 Task: In the  document license.txt Download file as 'Plain Text' Share this file with 'softage.4@softage.net' Insert the command  Suggesting 
Action: Mouse moved to (29, 76)
Screenshot: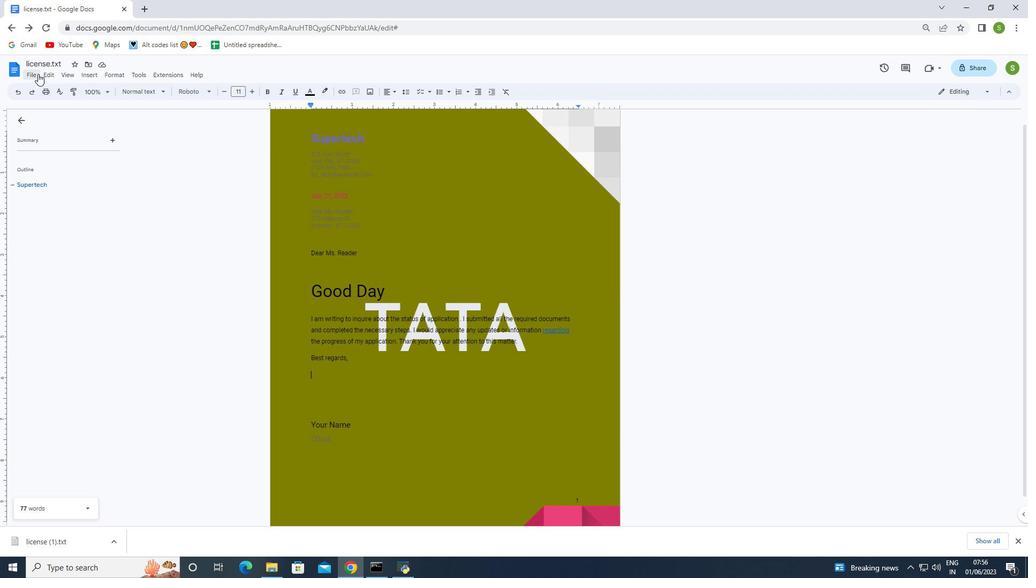 
Action: Mouse pressed left at (29, 76)
Screenshot: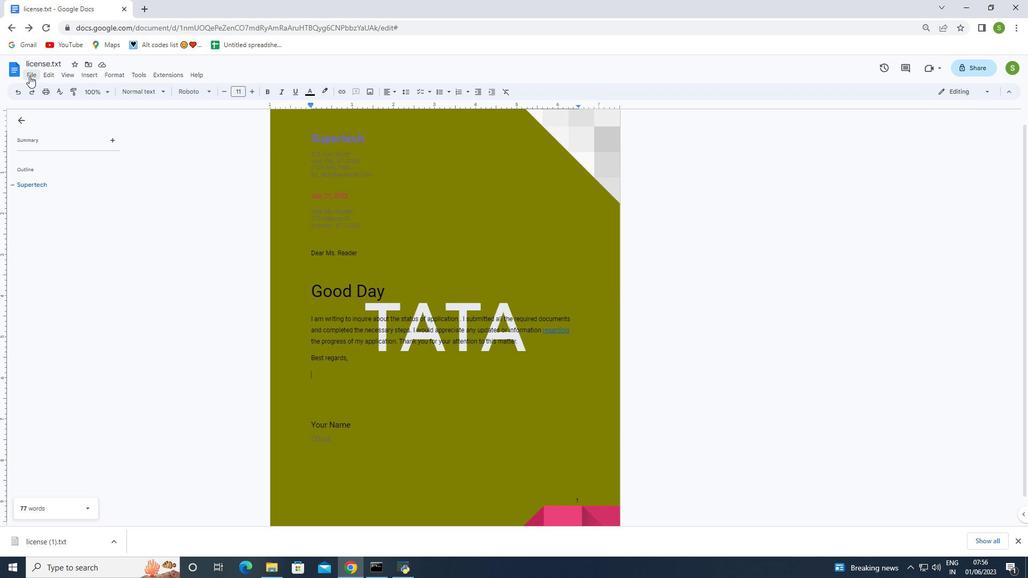 
Action: Mouse moved to (51, 168)
Screenshot: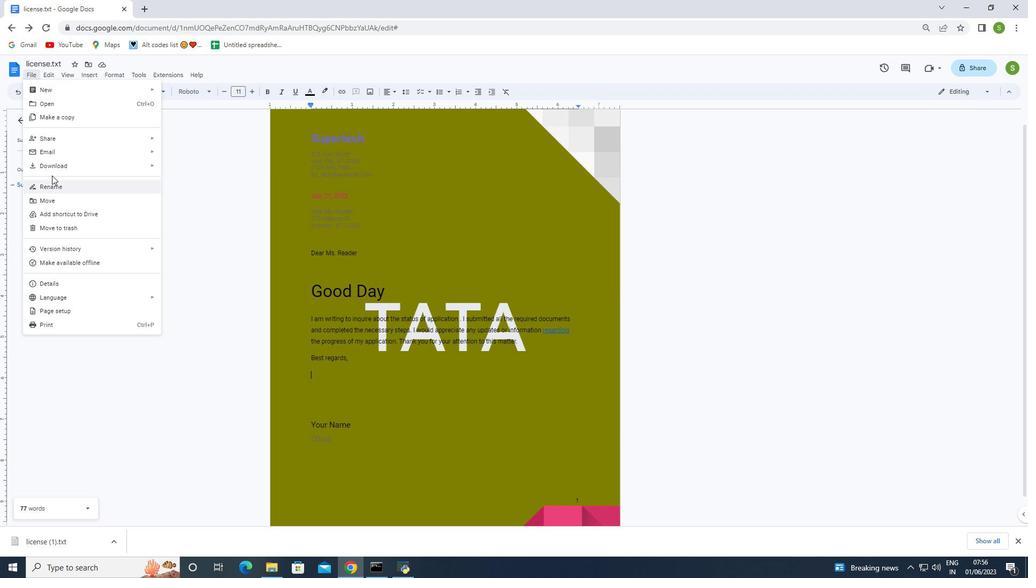 
Action: Mouse pressed left at (51, 168)
Screenshot: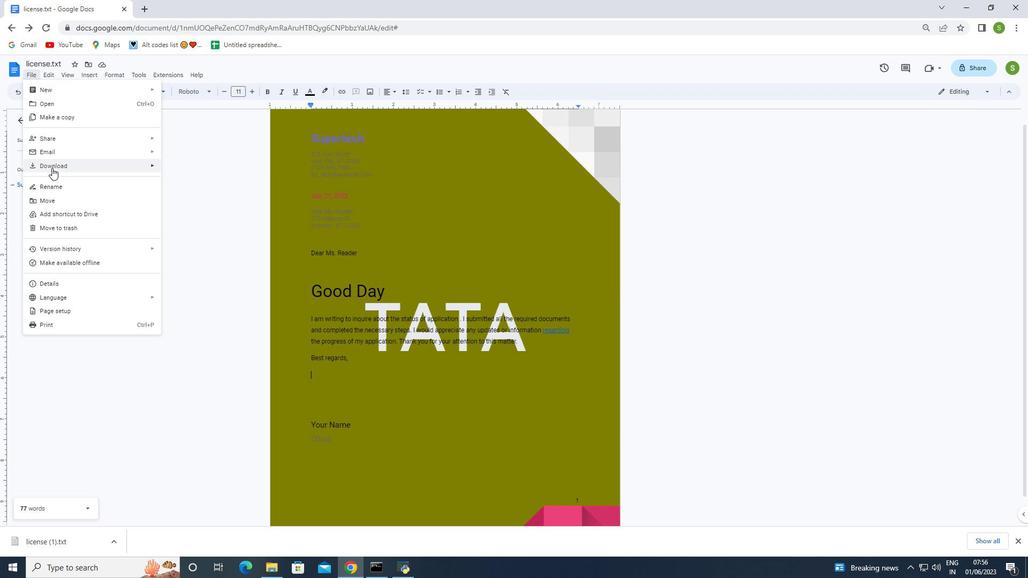 
Action: Mouse moved to (204, 224)
Screenshot: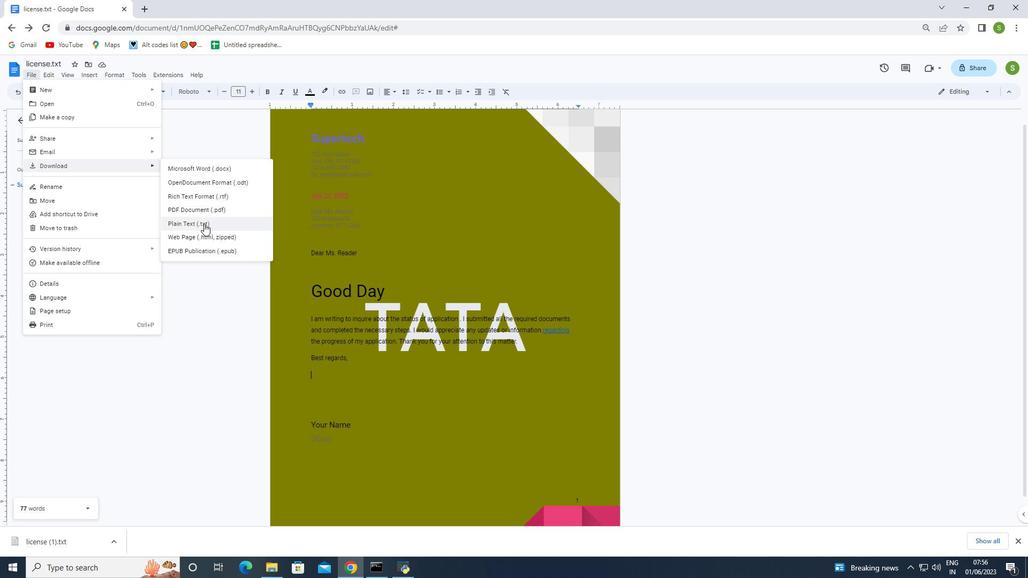
Action: Mouse pressed left at (204, 224)
Screenshot: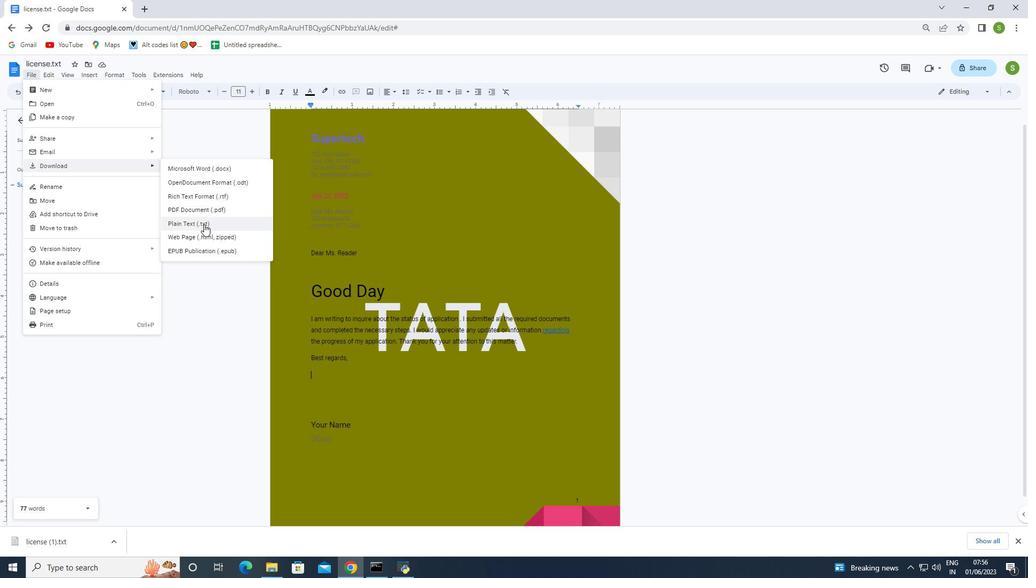 
Action: Mouse moved to (114, 537)
Screenshot: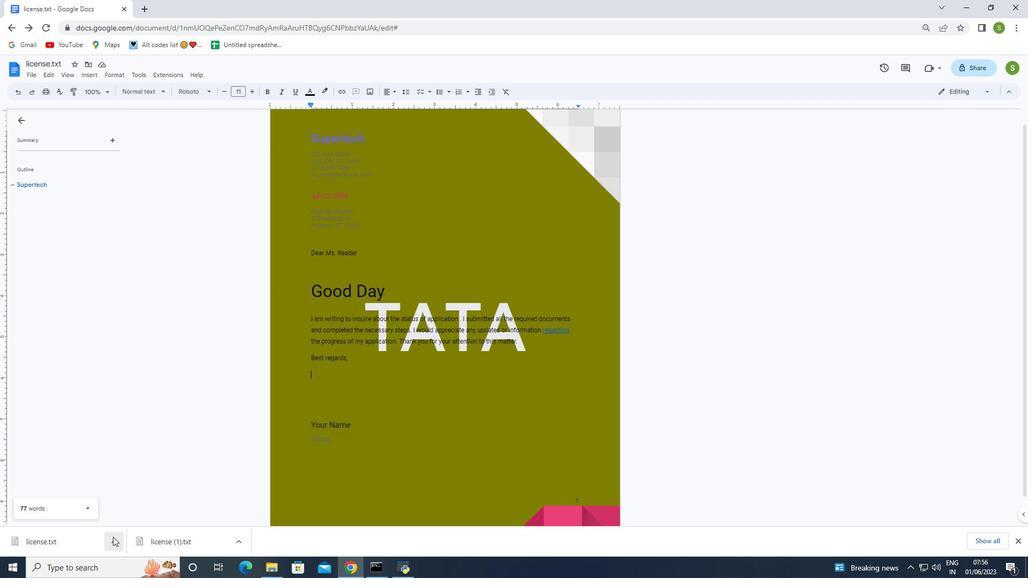 
Action: Mouse pressed left at (114, 537)
Screenshot: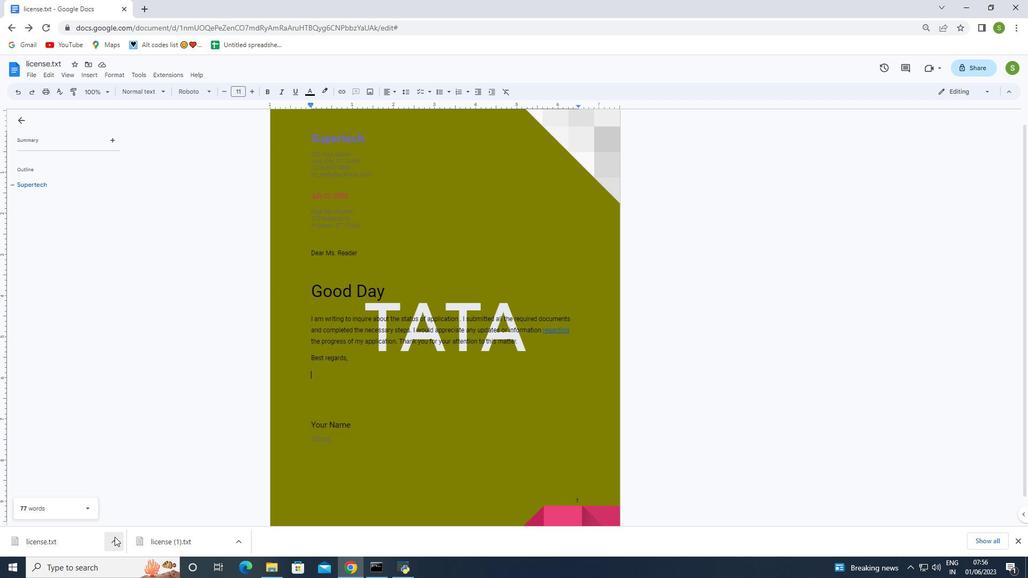 
Action: Mouse moved to (142, 509)
Screenshot: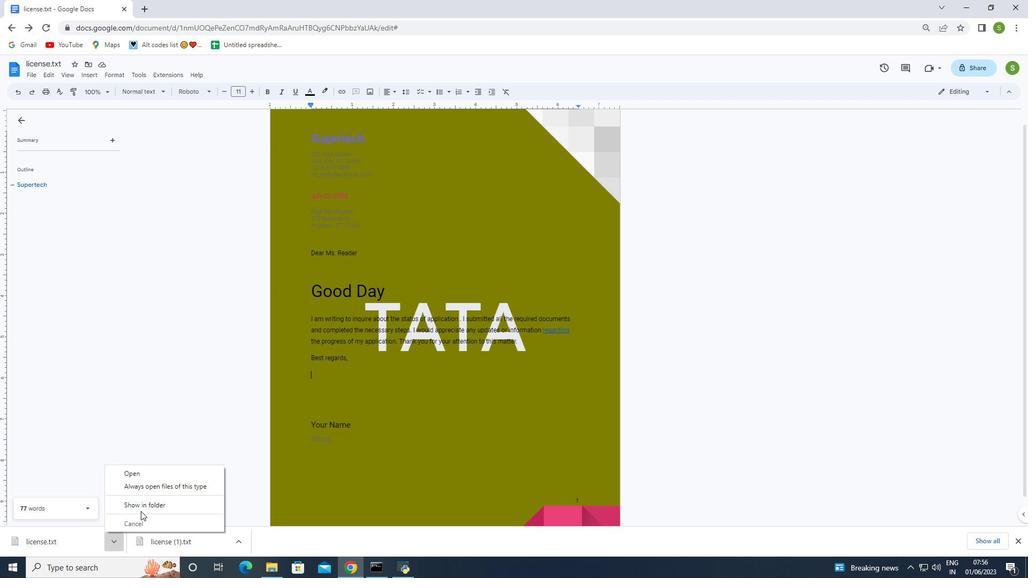 
Action: Mouse pressed left at (142, 509)
Screenshot: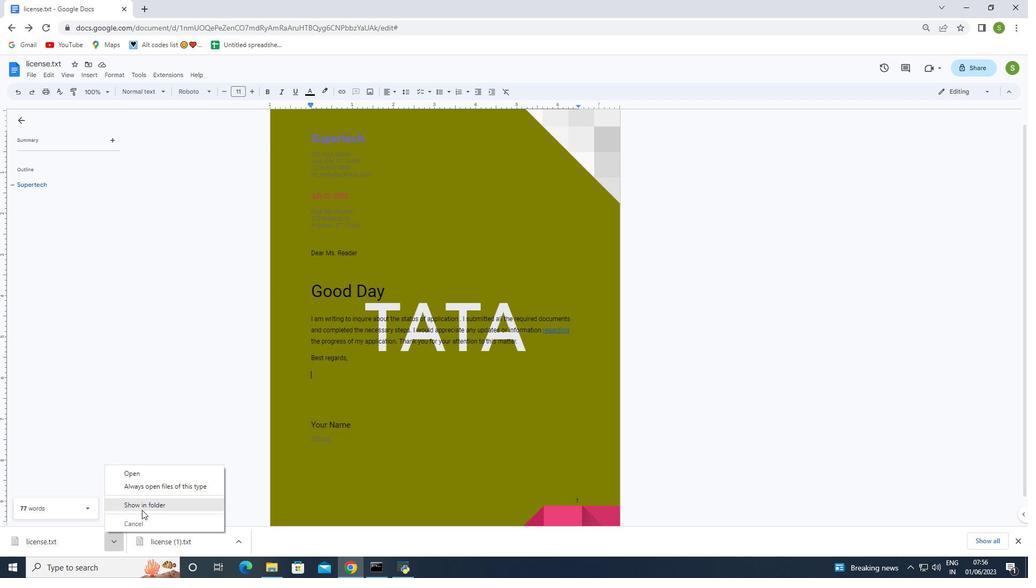 
Action: Mouse moved to (444, 301)
Screenshot: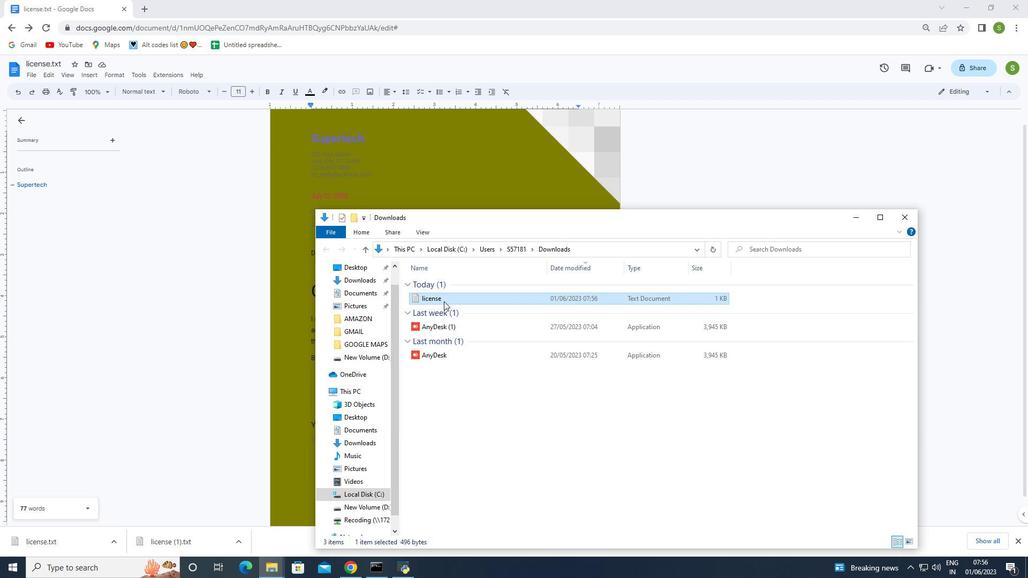 
Action: Mouse pressed right at (444, 301)
Screenshot: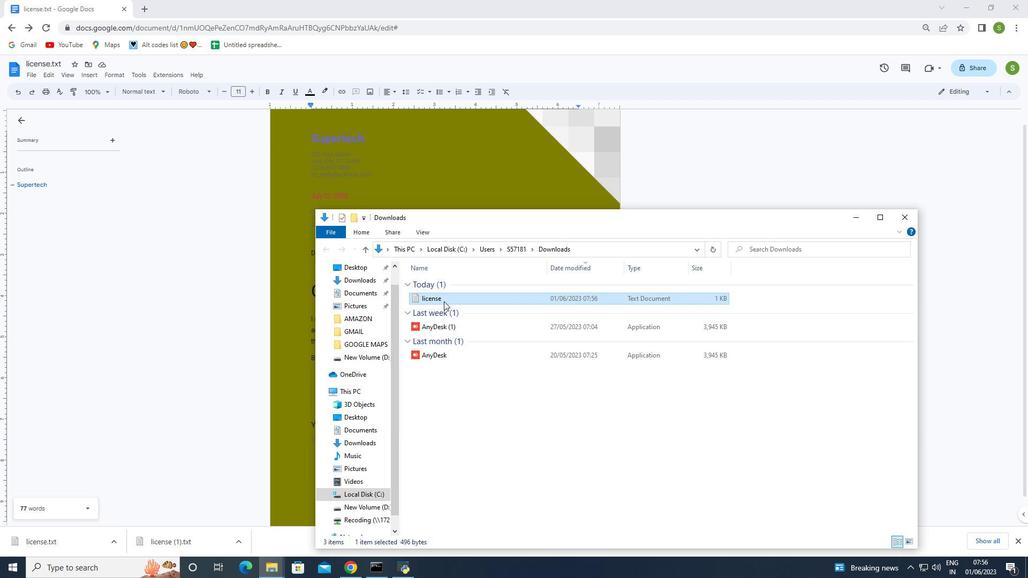 
Action: Mouse moved to (475, 368)
Screenshot: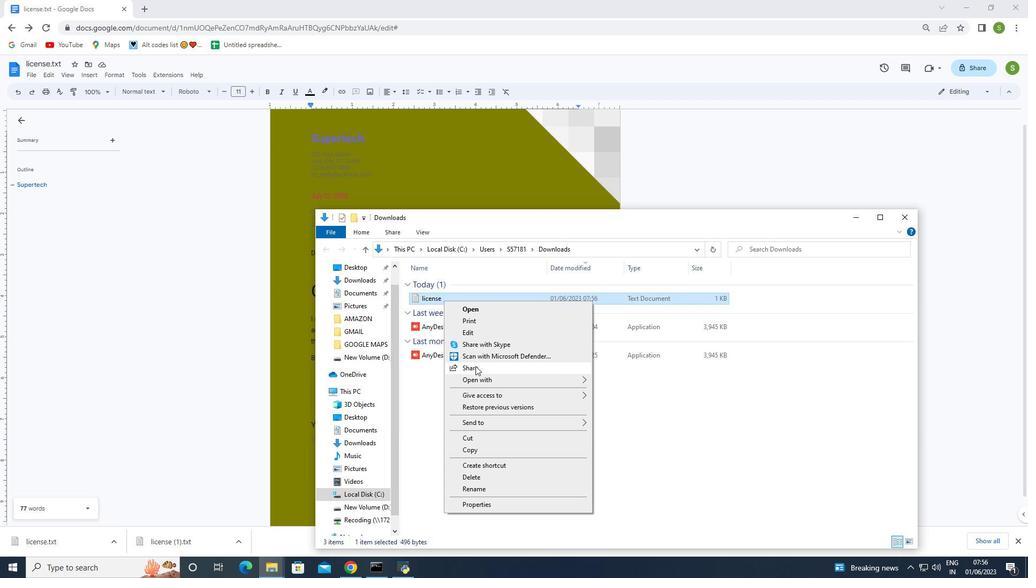 
Action: Mouse pressed left at (475, 368)
Screenshot: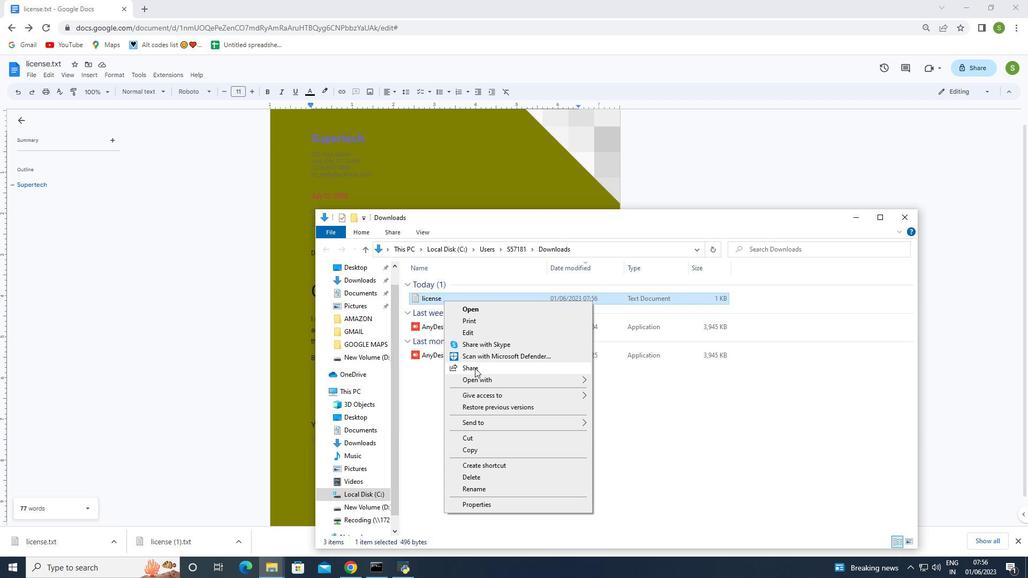 
Action: Mouse moved to (552, 374)
Screenshot: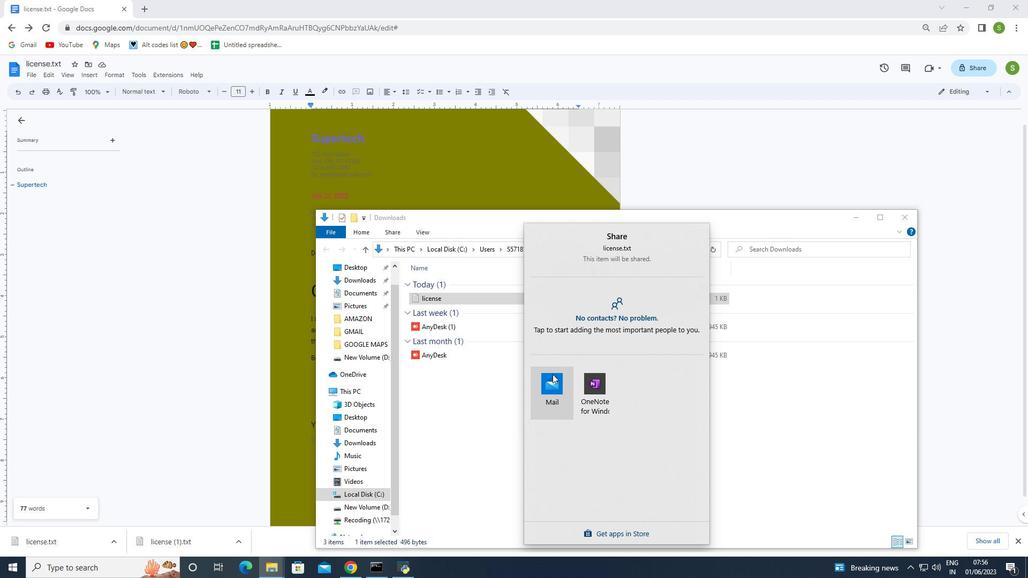 
Action: Mouse pressed left at (552, 374)
Screenshot: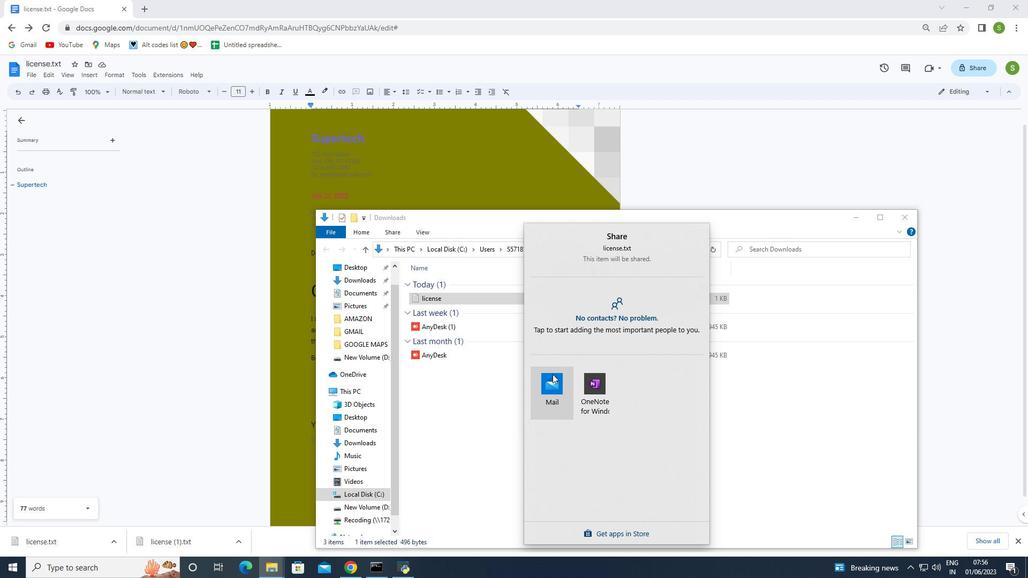 
Action: Mouse moved to (497, 246)
Screenshot: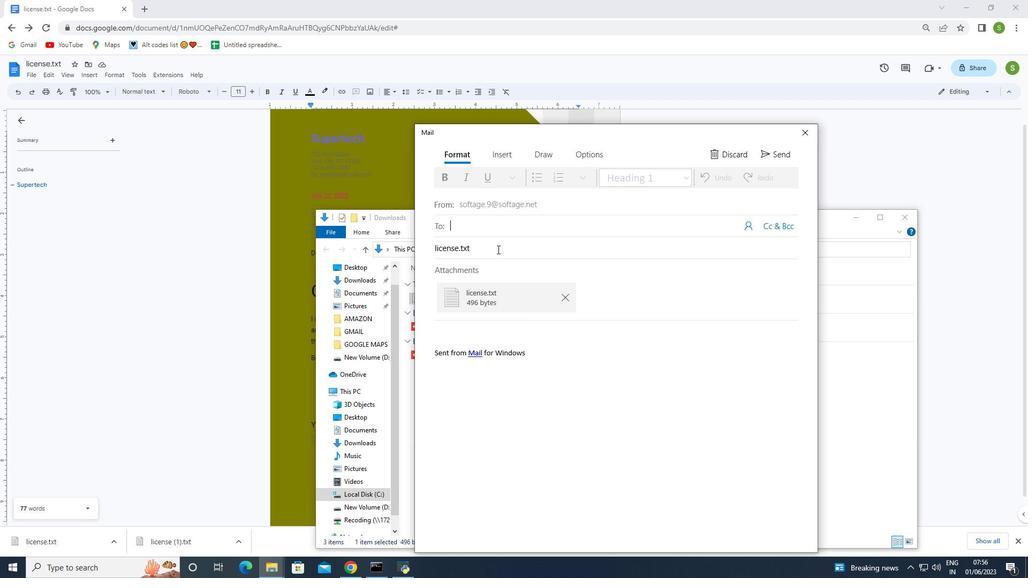 
Action: Key pressed sof
Screenshot: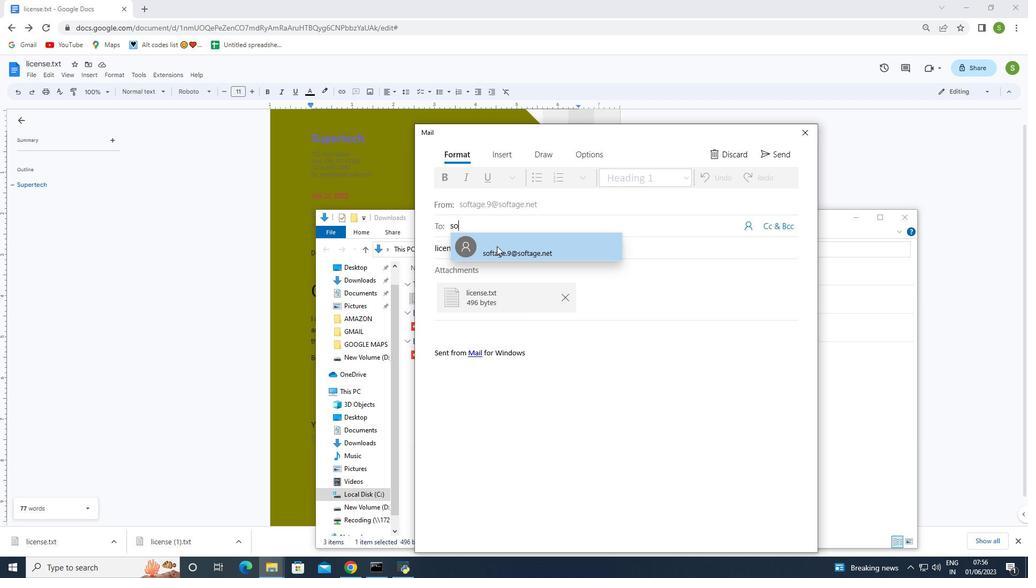 
Action: Mouse moved to (517, 250)
Screenshot: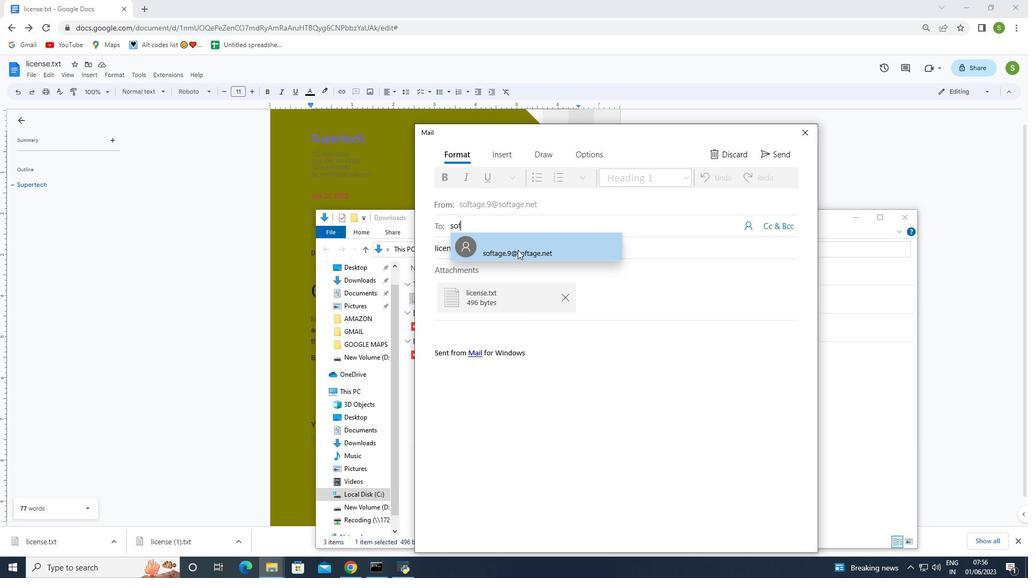 
Action: Mouse pressed left at (517, 250)
Screenshot: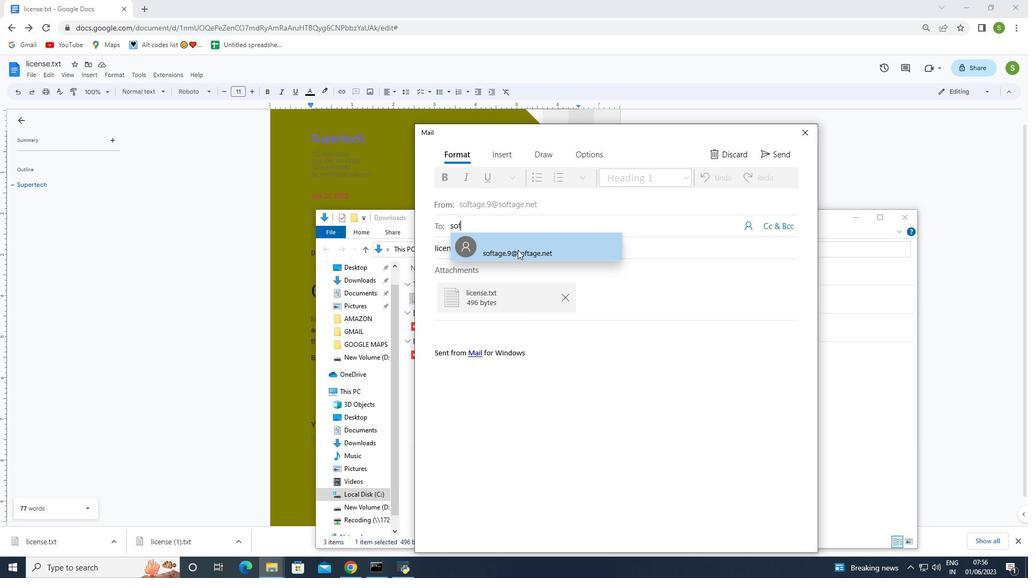 
Action: Mouse moved to (490, 225)
Screenshot: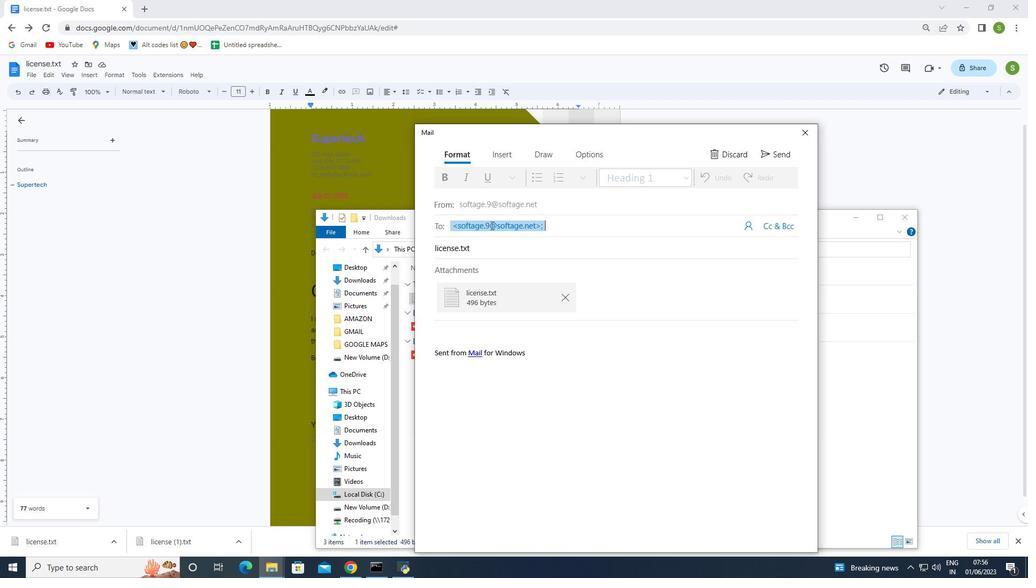 
Action: Mouse pressed left at (490, 225)
Screenshot: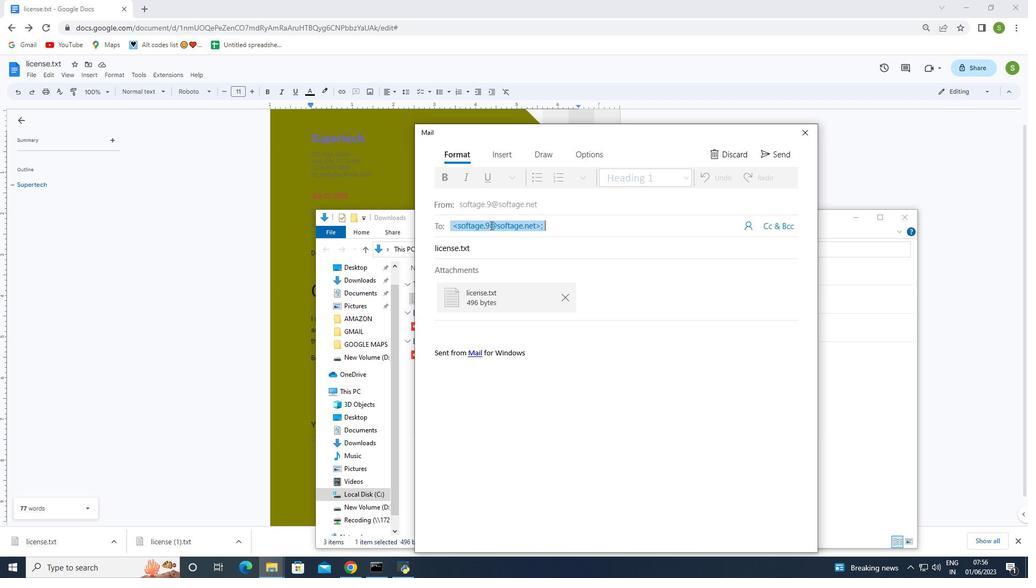 
Action: Mouse moved to (494, 229)
Screenshot: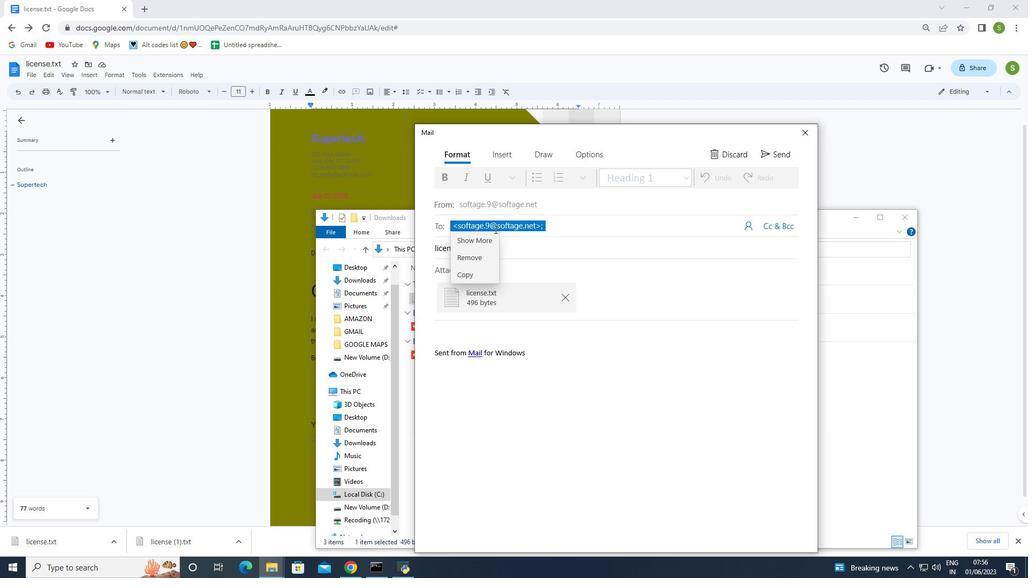 
Action: Key pressed <Key.backspace>
Screenshot: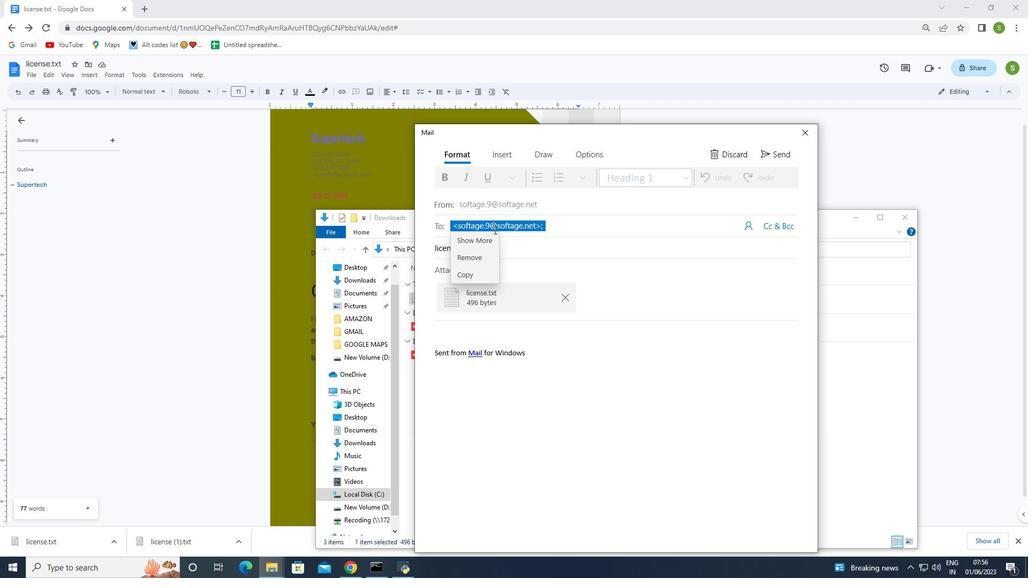 
Action: Mouse moved to (552, 226)
Screenshot: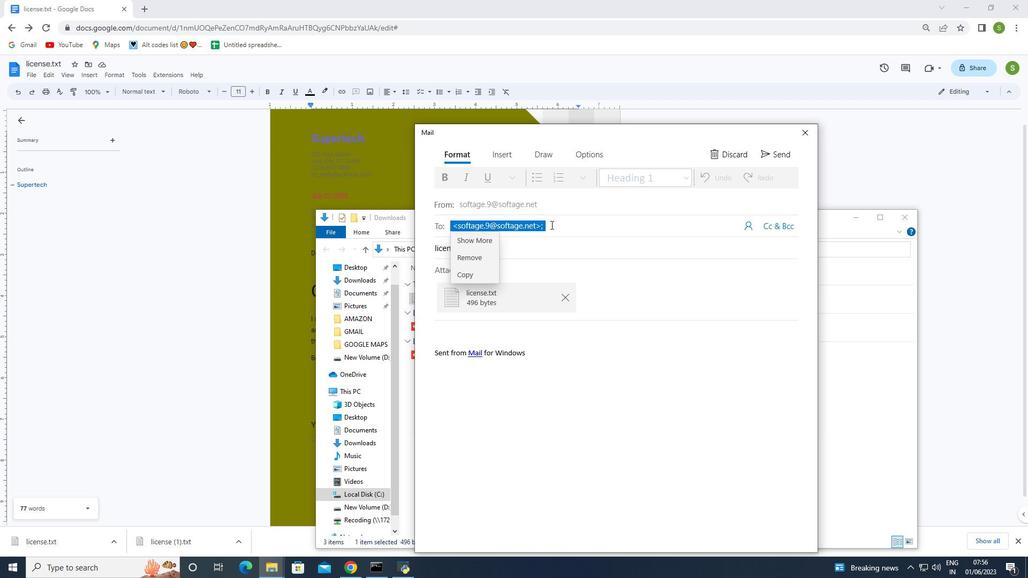 
Action: Mouse pressed left at (552, 226)
Screenshot: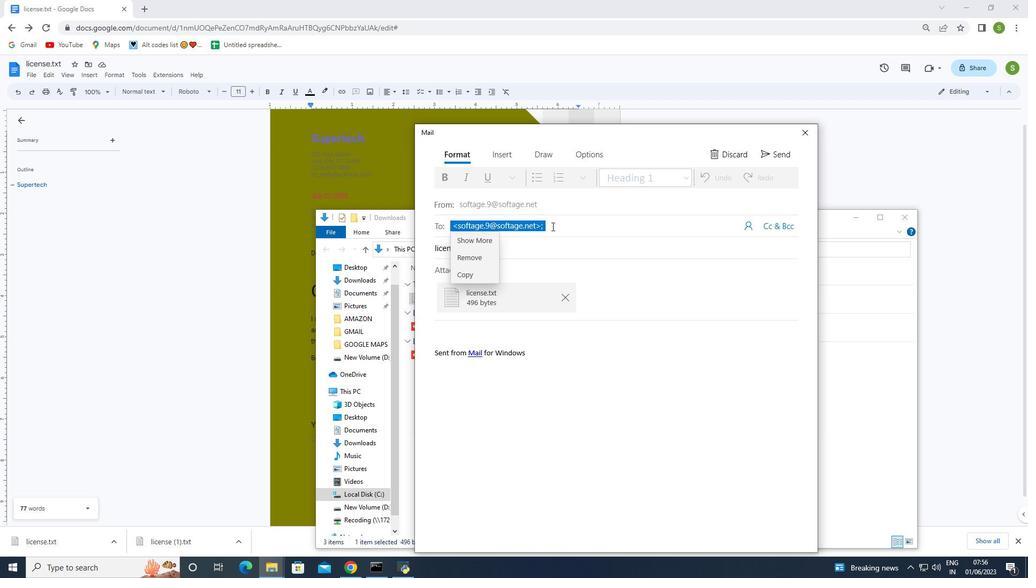 
Action: Mouse moved to (552, 226)
Screenshot: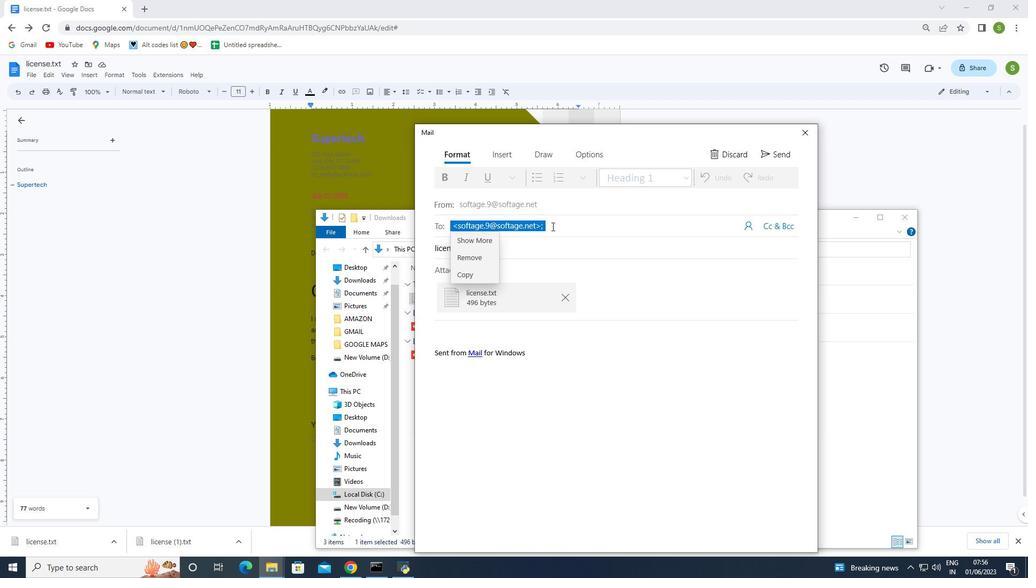 
Action: Key pressed <Key.backspace>
Screenshot: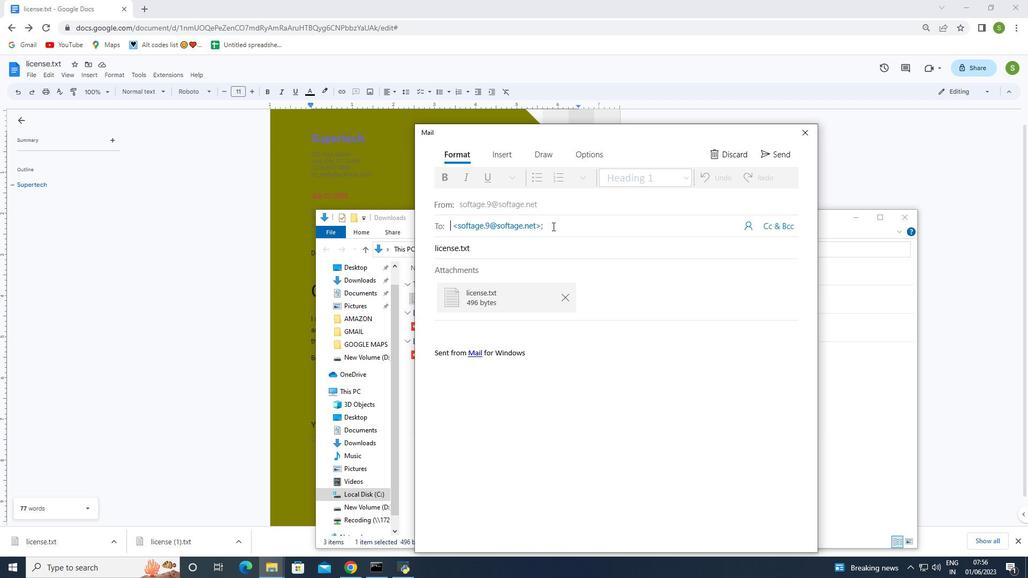
Action: Mouse moved to (545, 225)
Screenshot: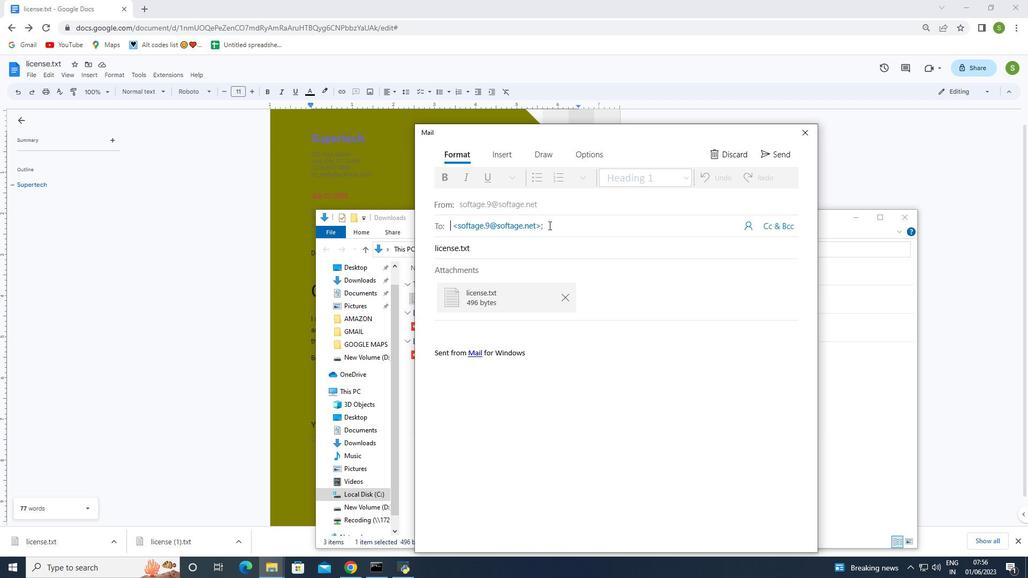 
Action: Key pressed <Key.backspace><Key.backspace>
Screenshot: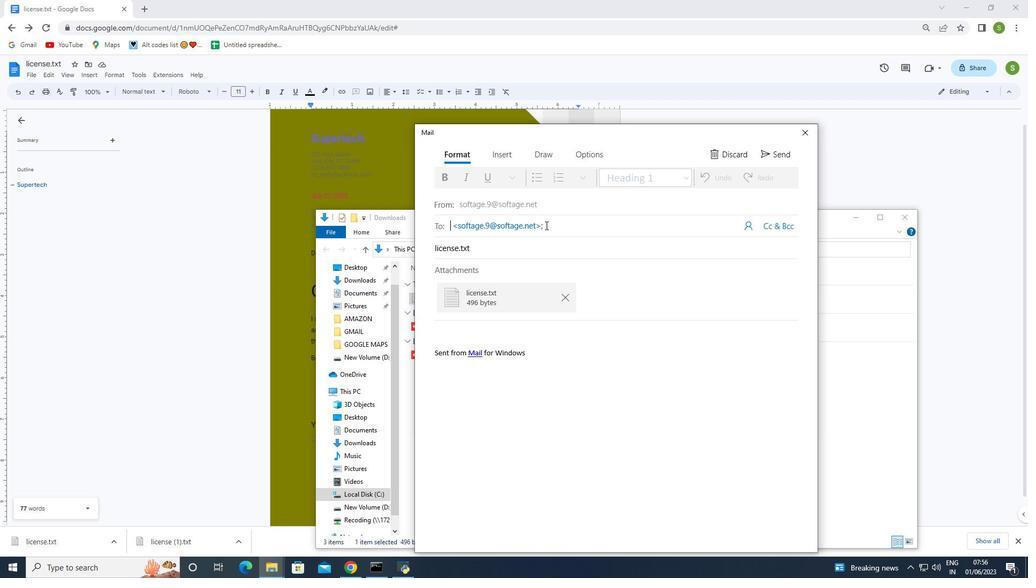 
Action: Mouse pressed left at (545, 225)
Screenshot: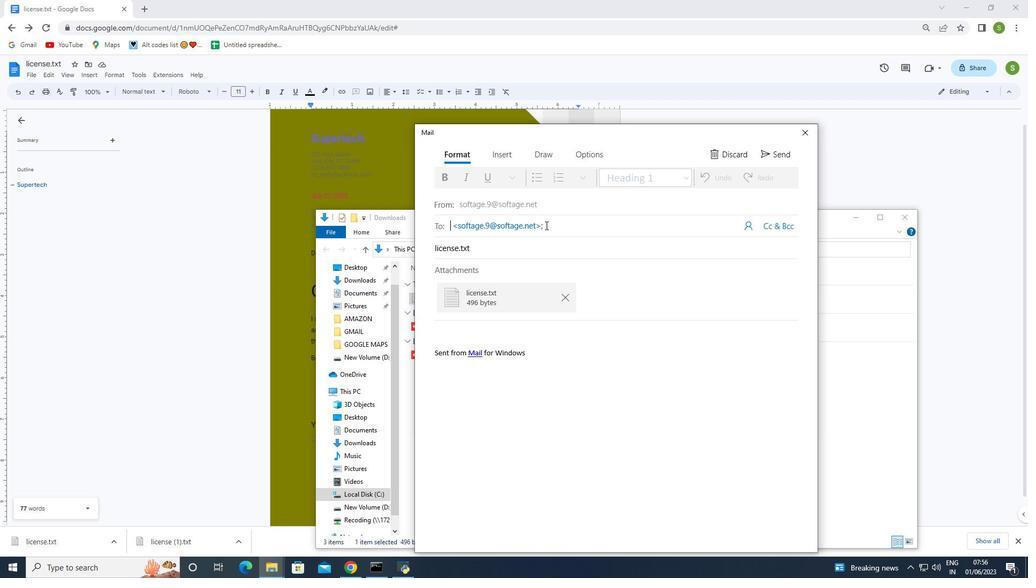 
Action: Mouse moved to (545, 225)
Screenshot: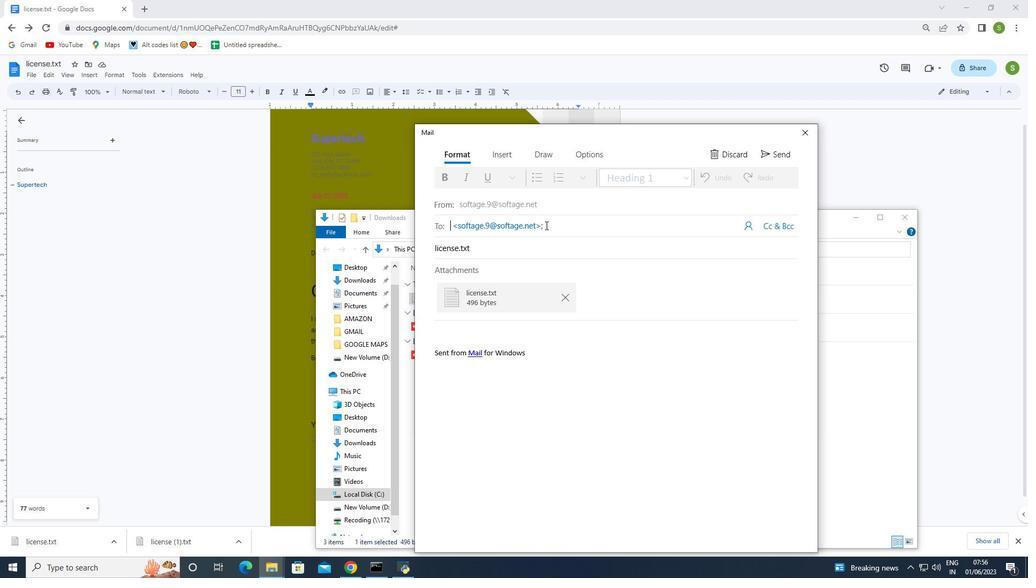 
Action: Key pressed <Key.backspace><Key.backspace><Key.backspace><Key.backspace><Key.backspace><Key.backspace><Key.backspace><Key.backspace>
Screenshot: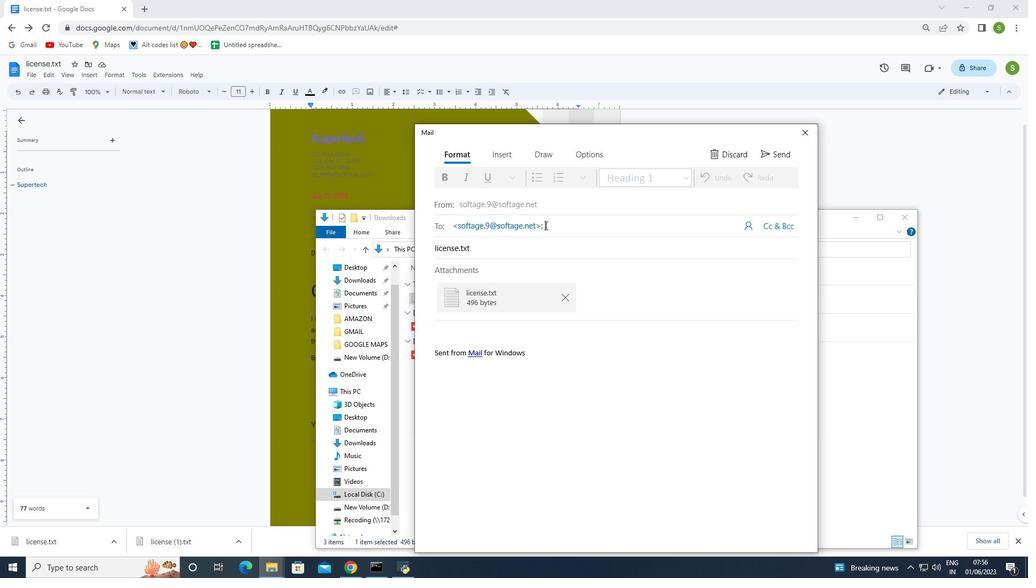 
Action: Mouse moved to (543, 225)
Screenshot: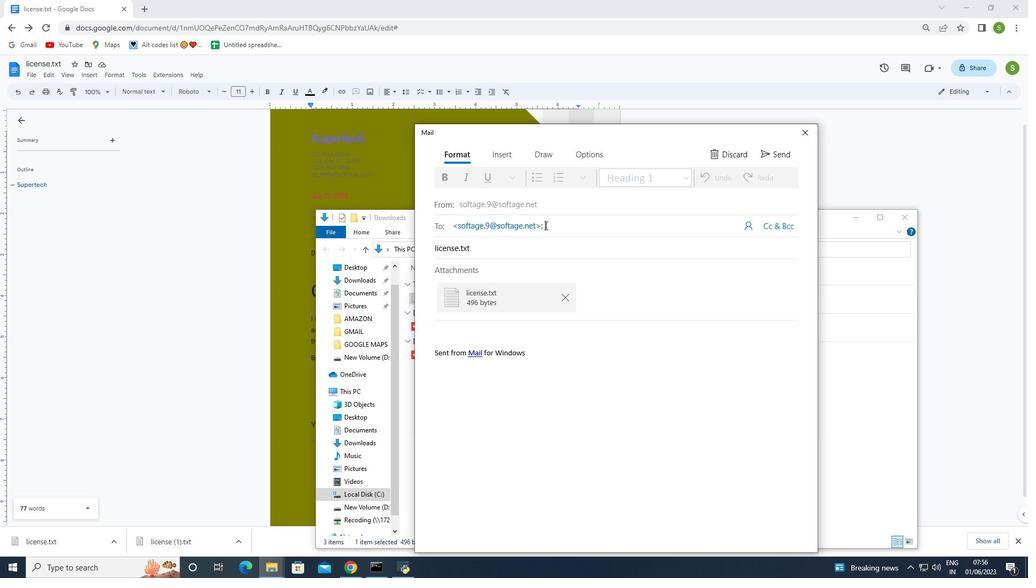 
Action: Key pressed <Key.backspace>
Screenshot: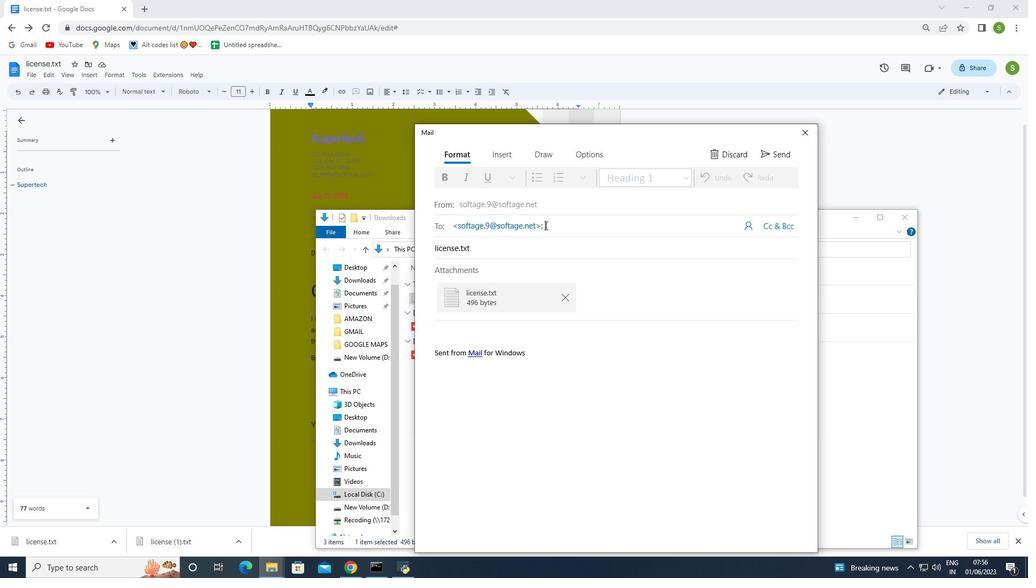 
Action: Mouse moved to (540, 225)
Screenshot: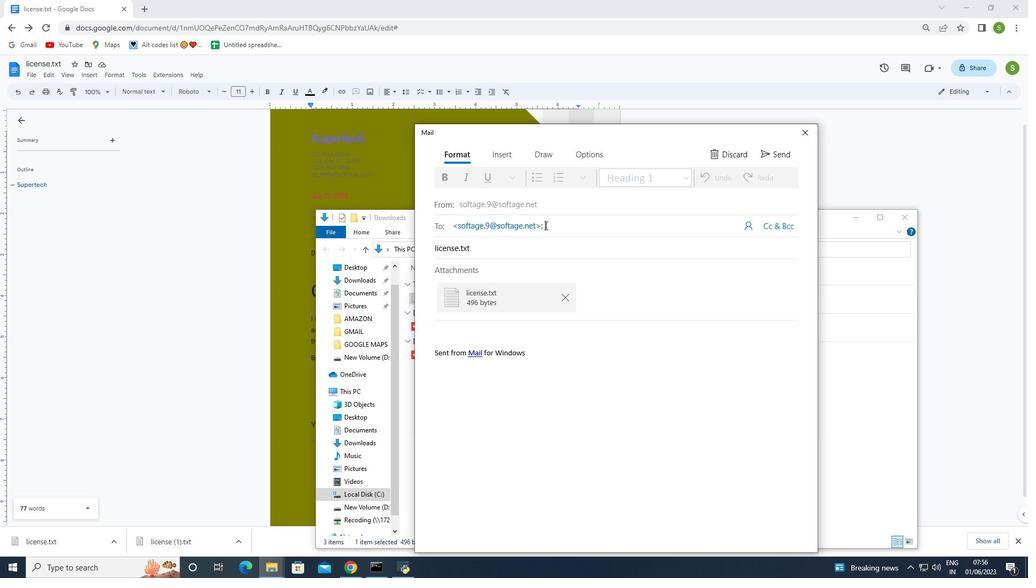 
Action: Key pressed <Key.backspace>
Screenshot: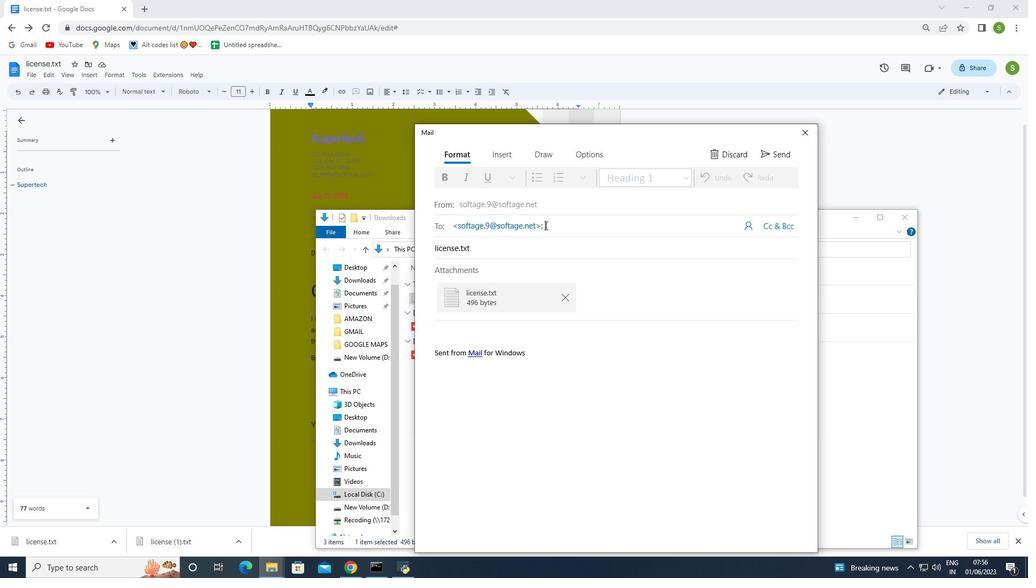 
Action: Mouse moved to (537, 225)
Screenshot: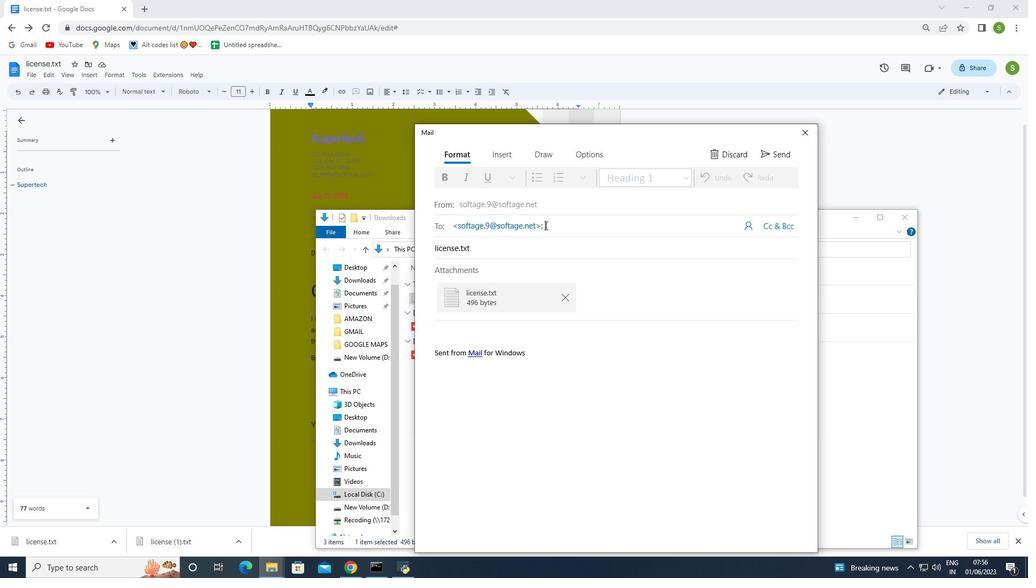 
Action: Key pressed <Key.backspace>
Screenshot: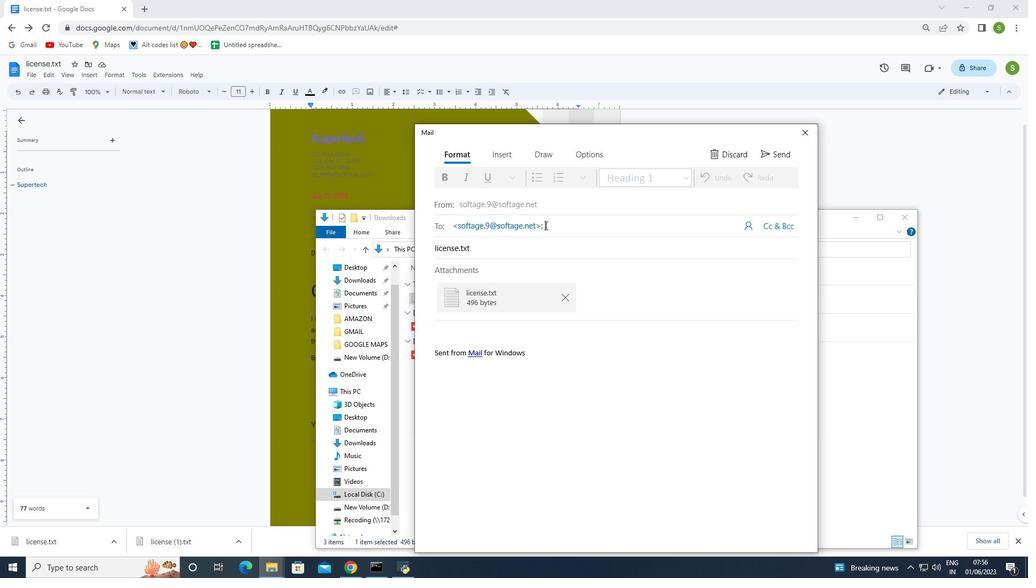 
Action: Mouse moved to (526, 224)
Screenshot: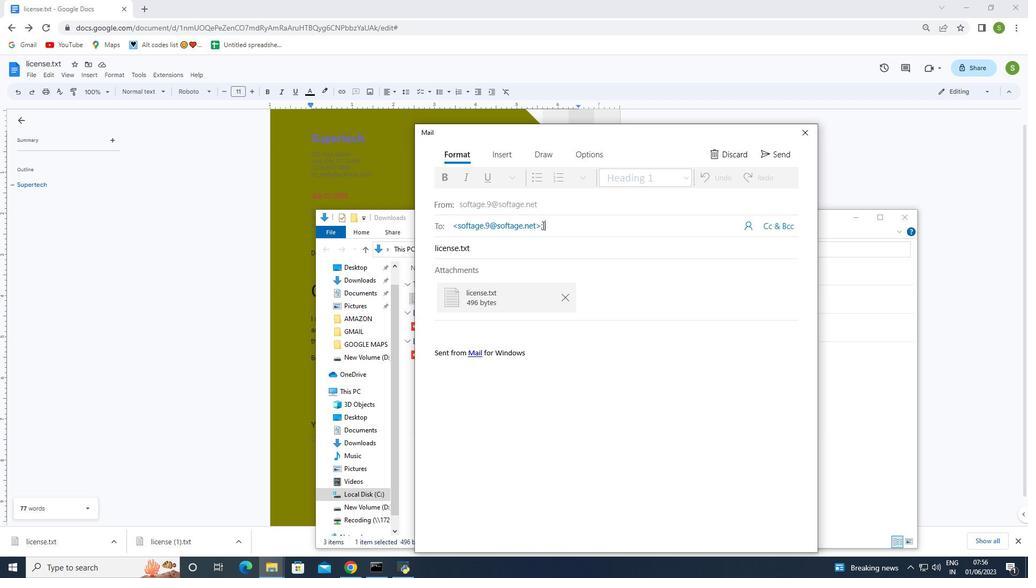 
Action: Key pressed <Key.backspace>
Screenshot: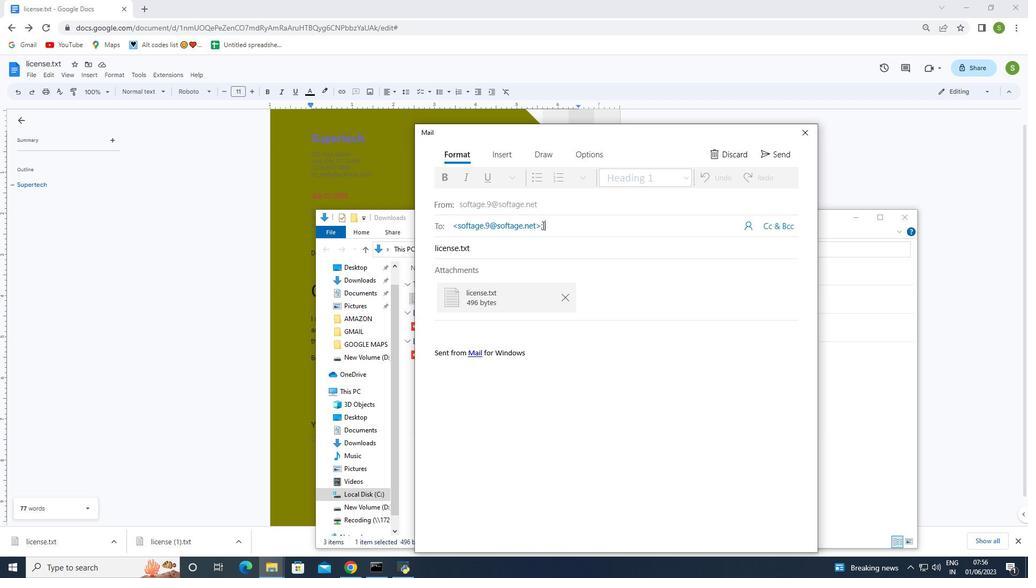 
Action: Mouse moved to (505, 221)
Screenshot: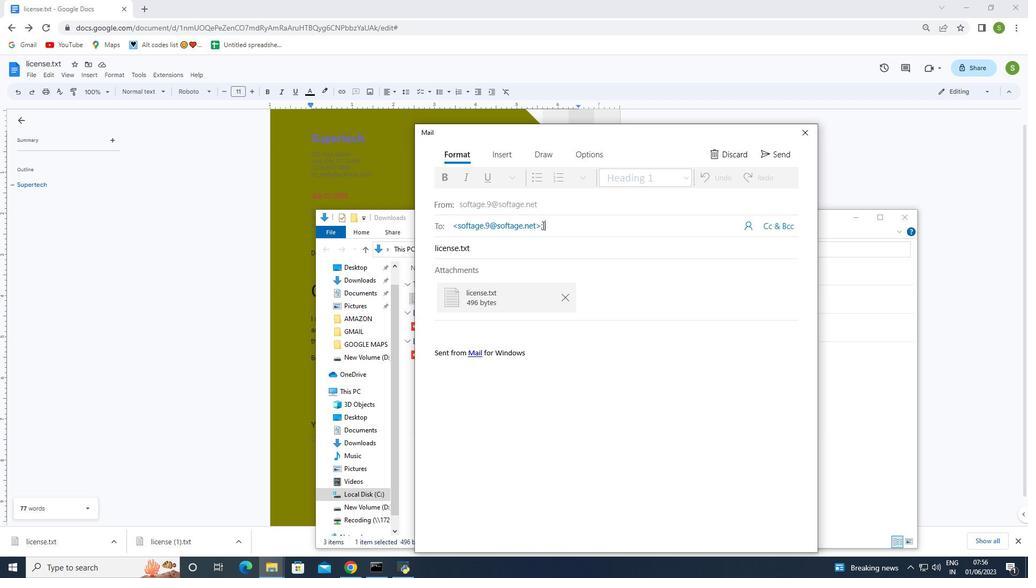 
Action: Key pressed <Key.backspace>
Screenshot: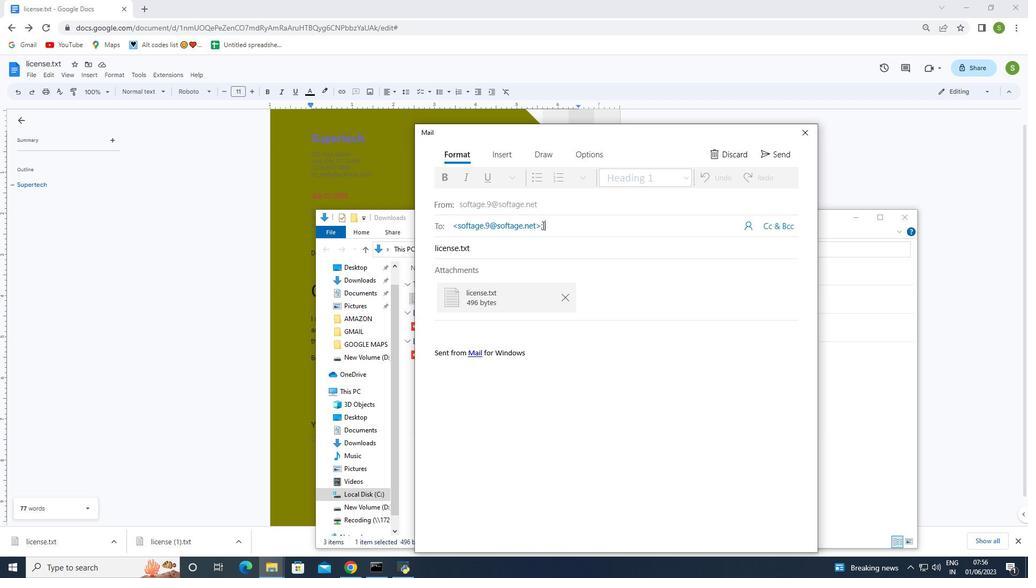 
Action: Mouse moved to (491, 220)
Screenshot: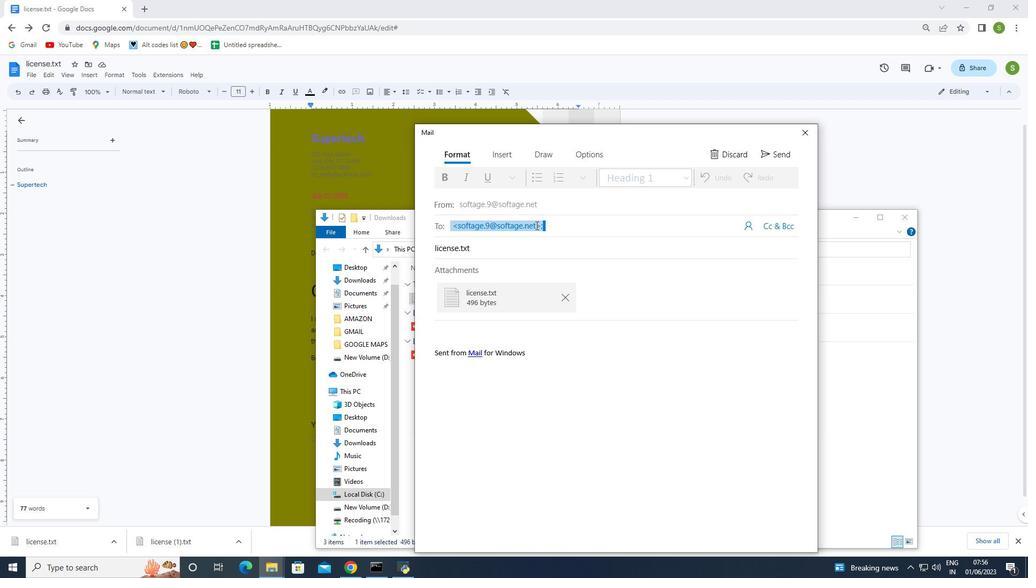 
Action: Key pressed <Key.backspace>
Screenshot: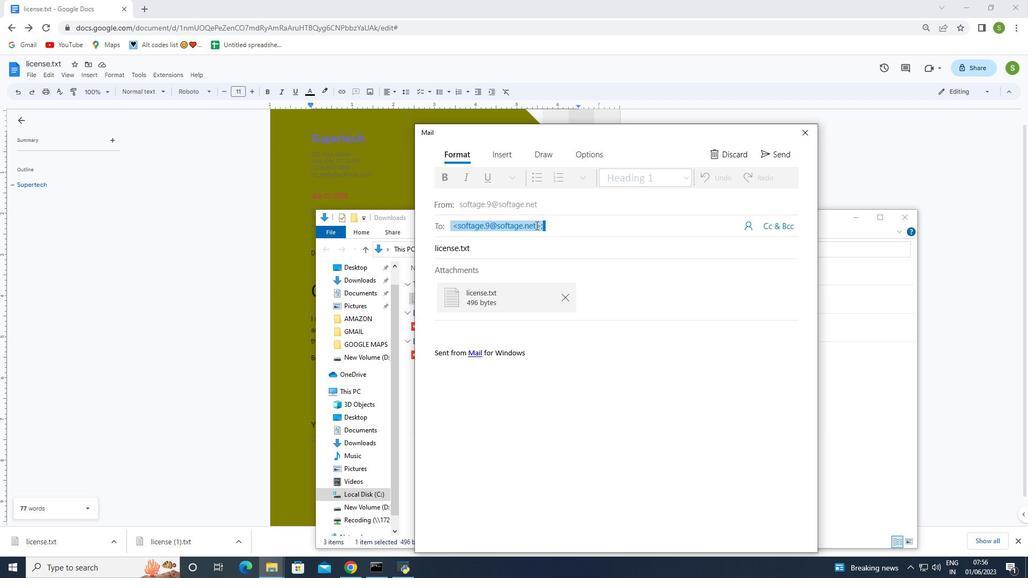 
Action: Mouse moved to (485, 220)
Screenshot: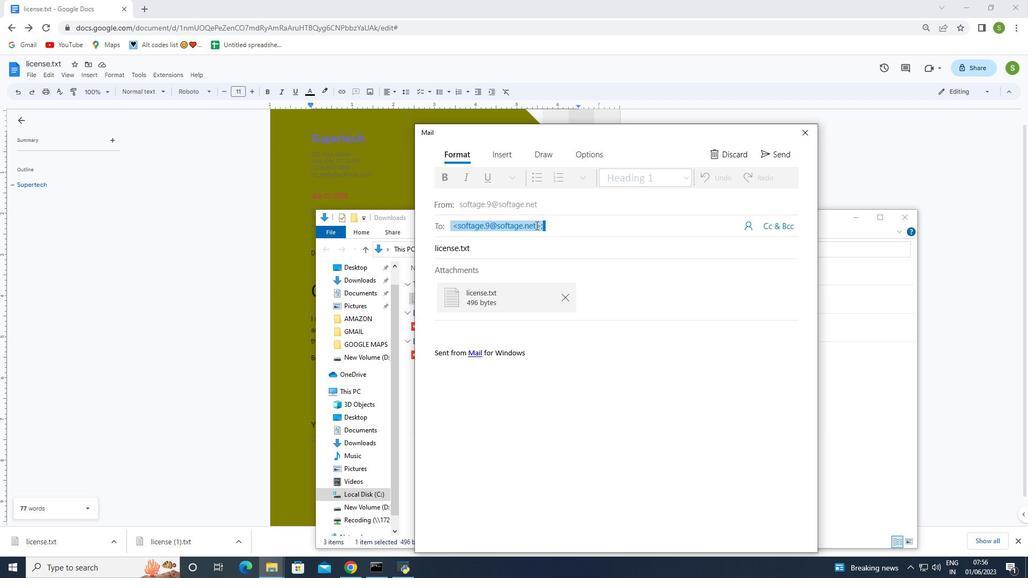 
Action: Key pressed <Key.backspace>
Screenshot: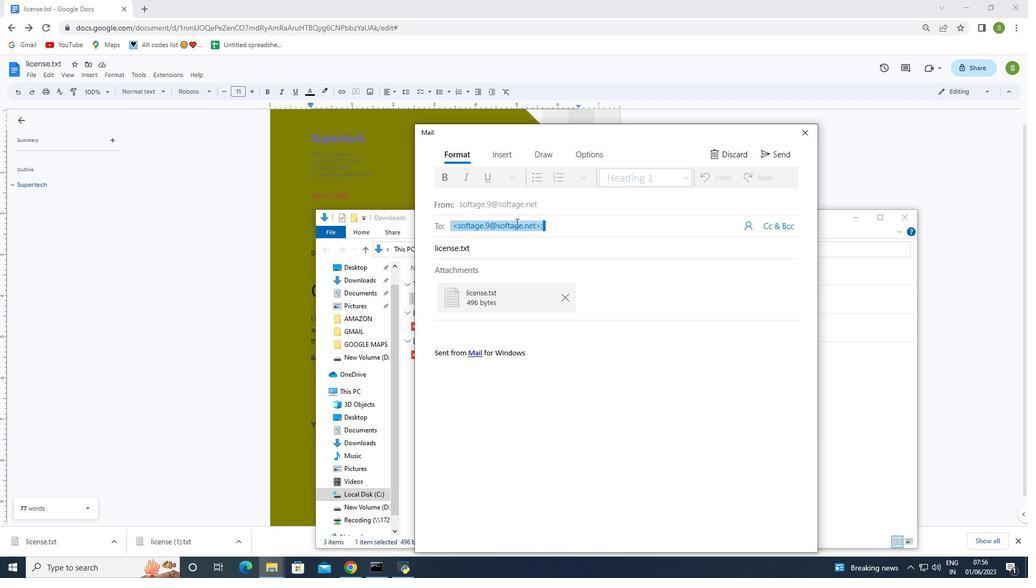 
Action: Mouse moved to (485, 220)
Screenshot: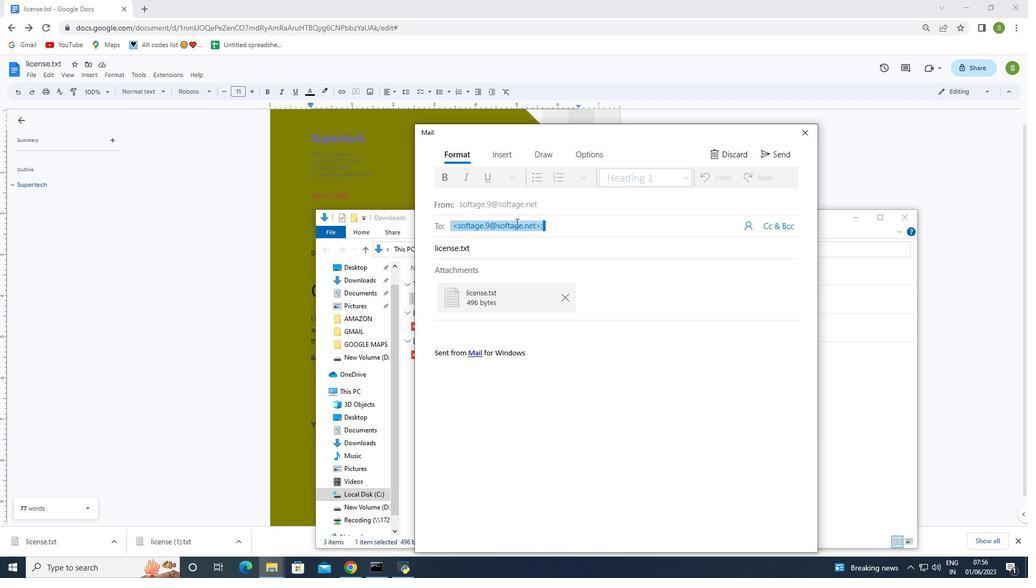 
Action: Key pressed <Key.backspace><Key.backspace><Key.backspace><Key.backspace><Key.backspace><Key.backspace><Key.backspace><Key.backspace><Key.backspace><Key.backspace><Key.backspace><Key.backspace>
Screenshot: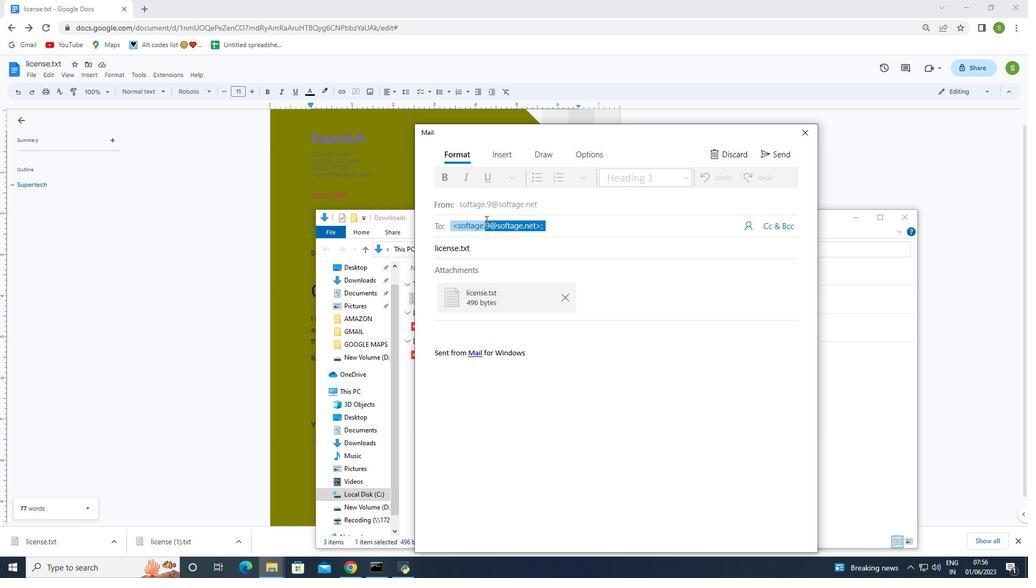 
Action: Mouse moved to (456, 219)
Screenshot: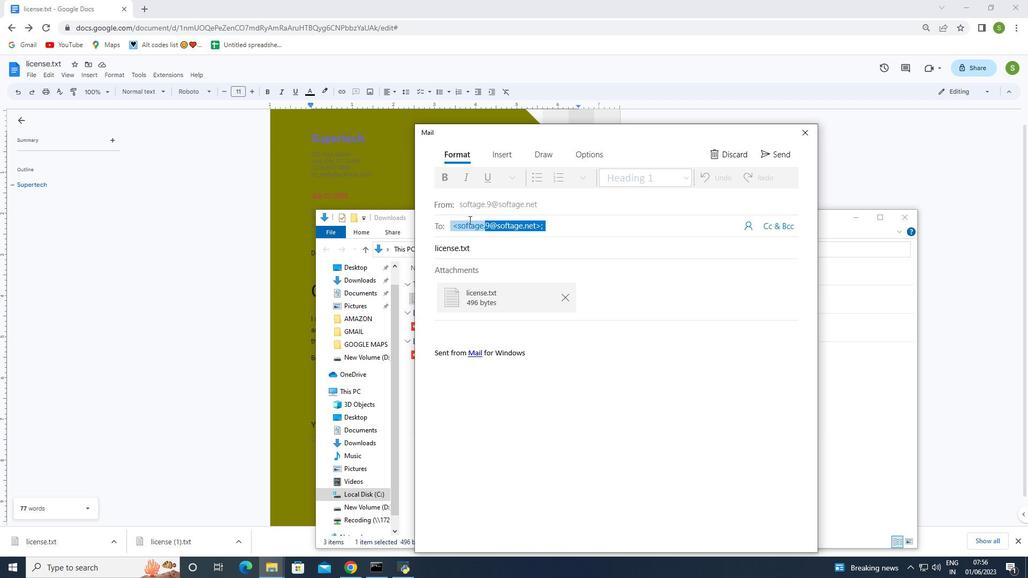 
Action: Key pressed <Key.backspace>
Screenshot: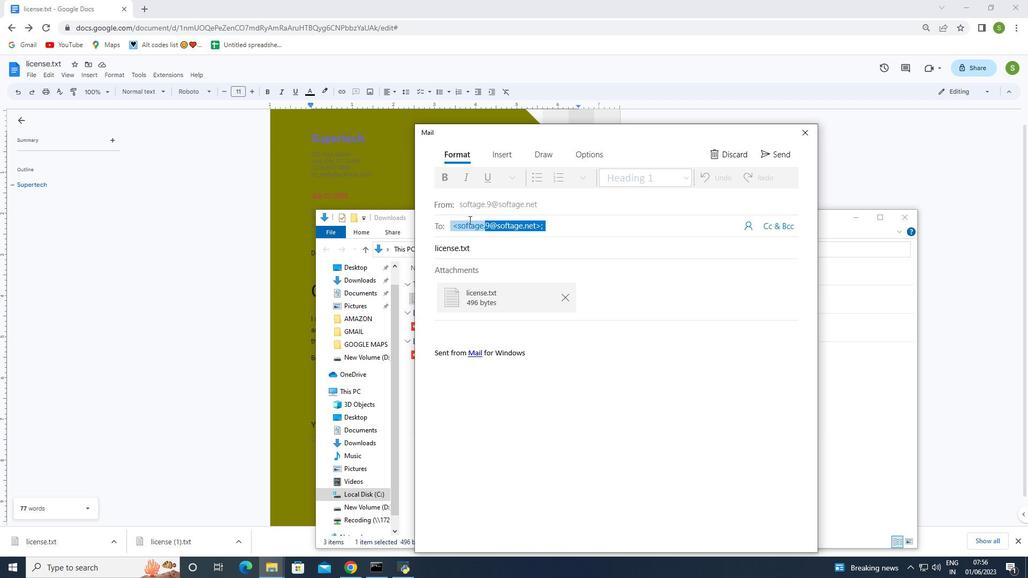 
Action: Mouse moved to (446, 222)
Screenshot: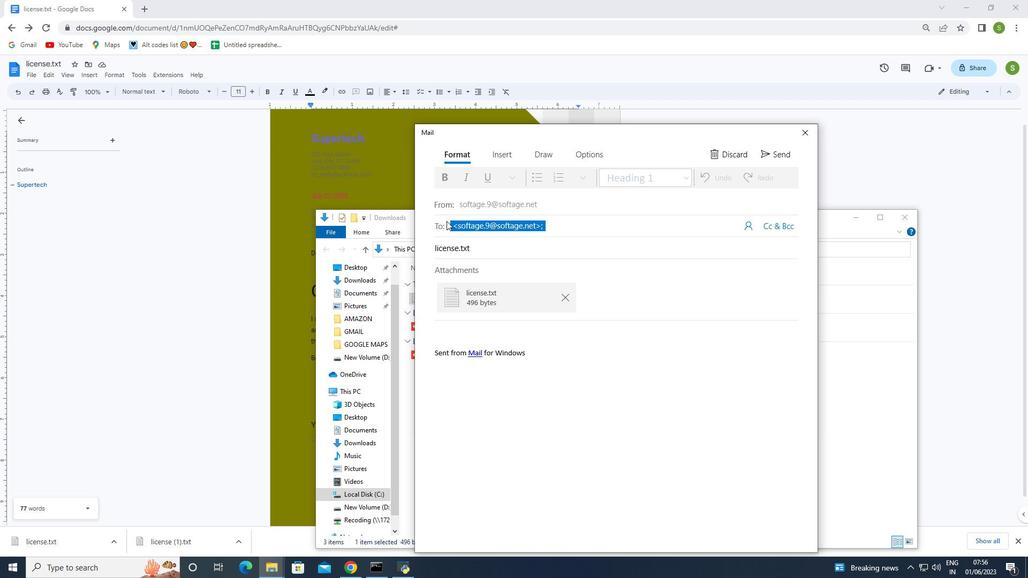 
Action: Key pressed <Key.backspace>
Screenshot: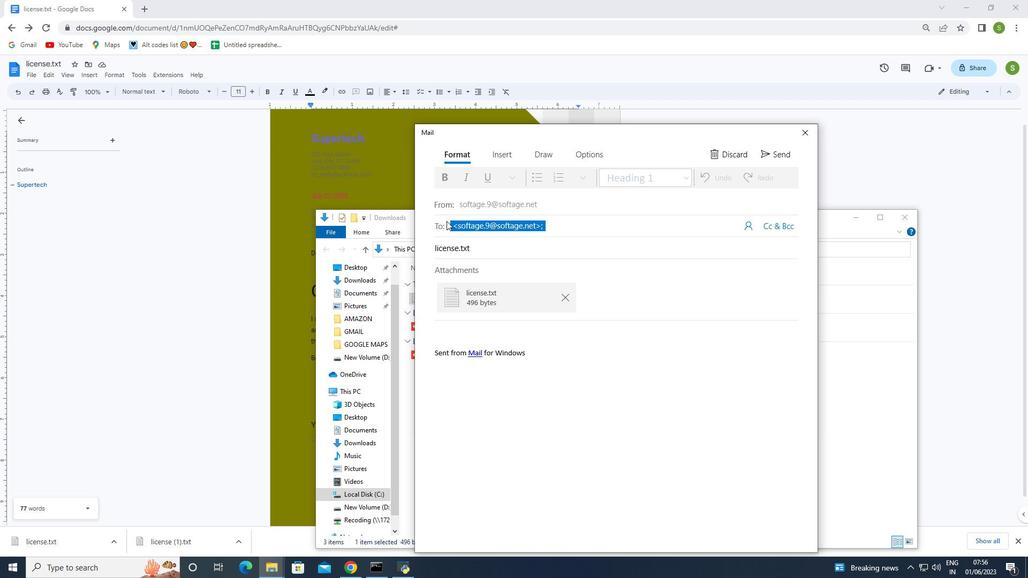 
Action: Mouse moved to (504, 228)
Screenshot: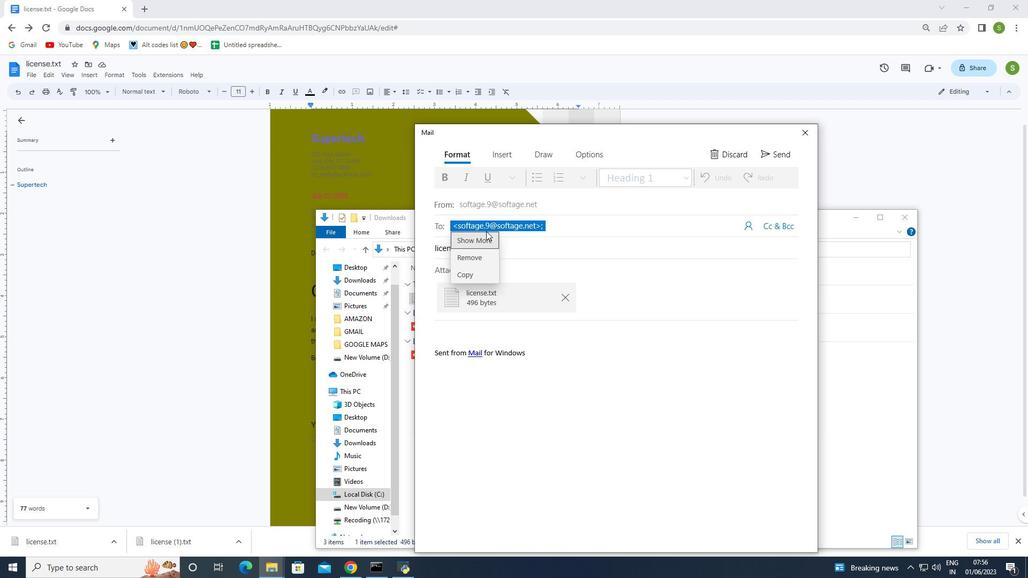 
Action: Key pressed <Key.backspace>
Screenshot: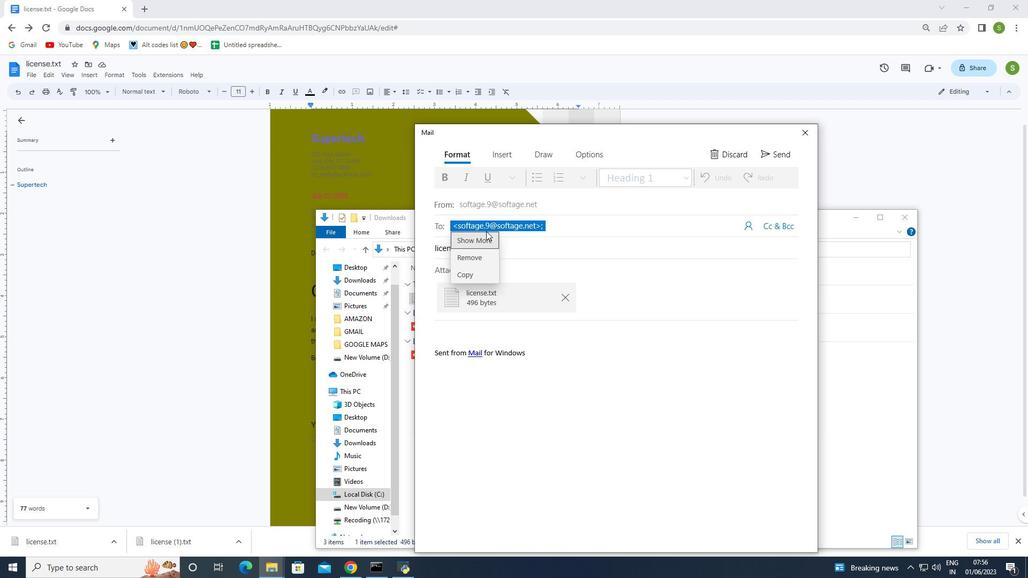 
Action: Mouse moved to (472, 260)
Screenshot: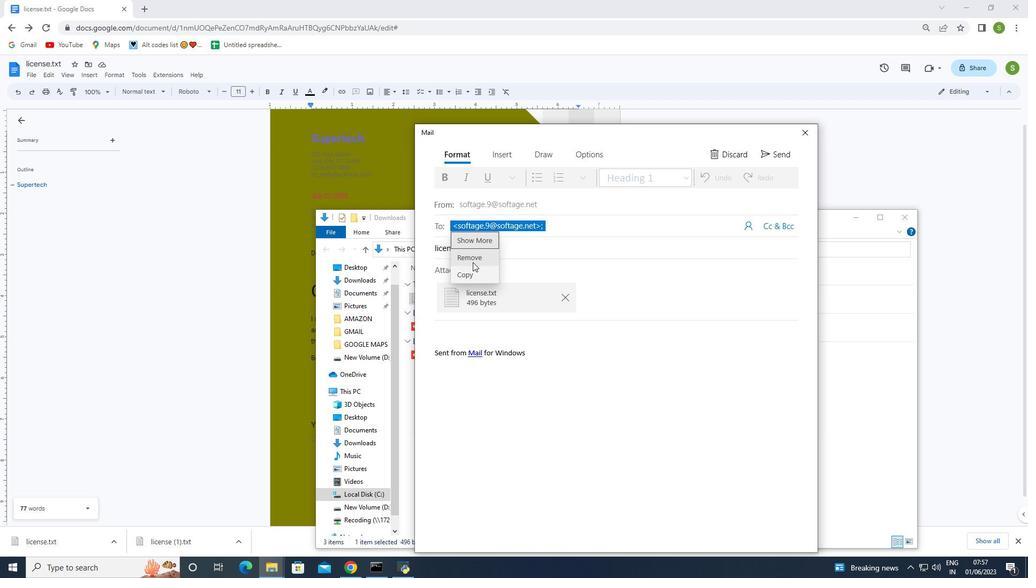 
Action: Mouse pressed left at (472, 260)
Screenshot: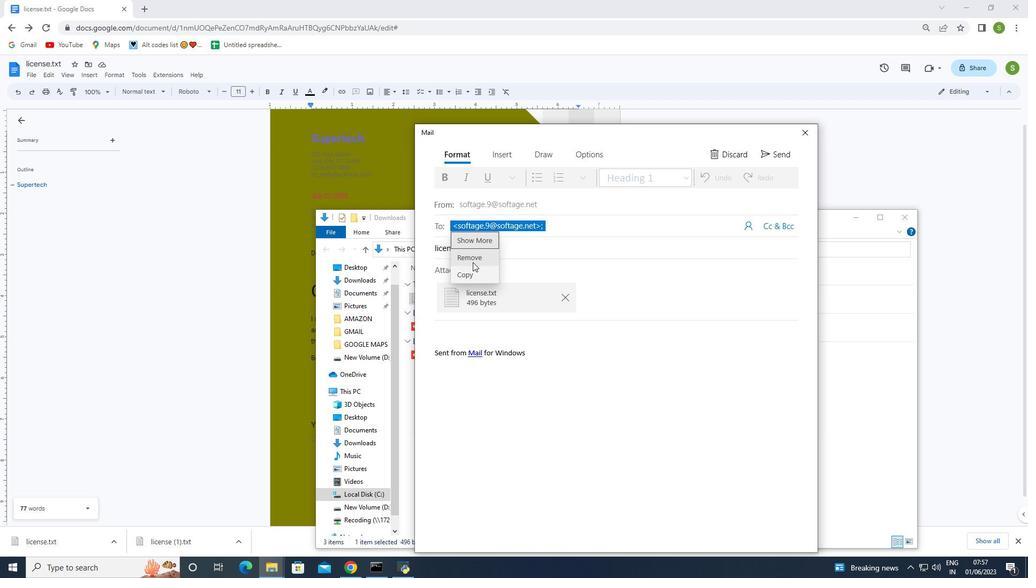 
Action: Mouse moved to (474, 257)
Screenshot: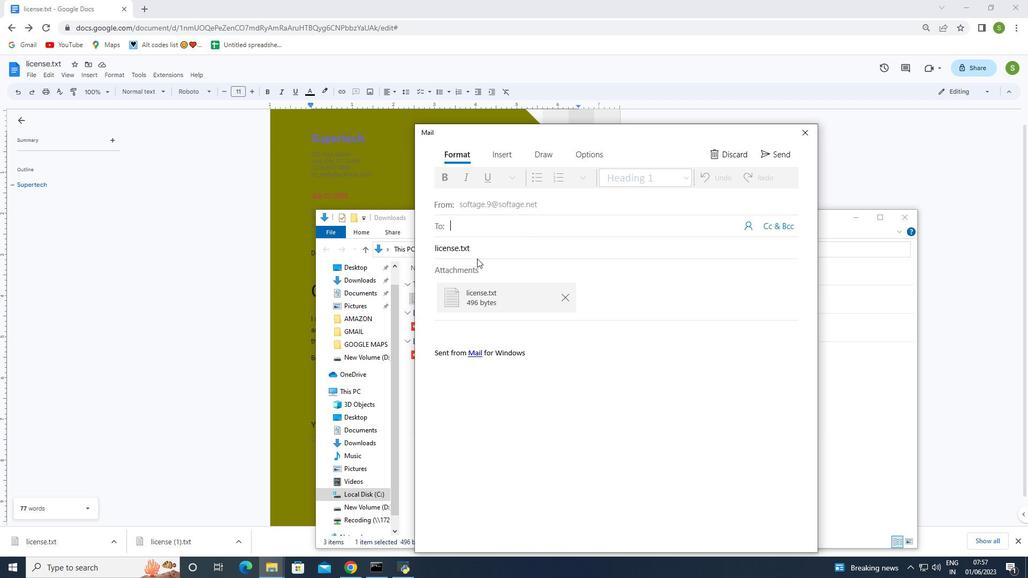 
Action: Key pressed softage.4<Key.shift>@softage.net
Screenshot: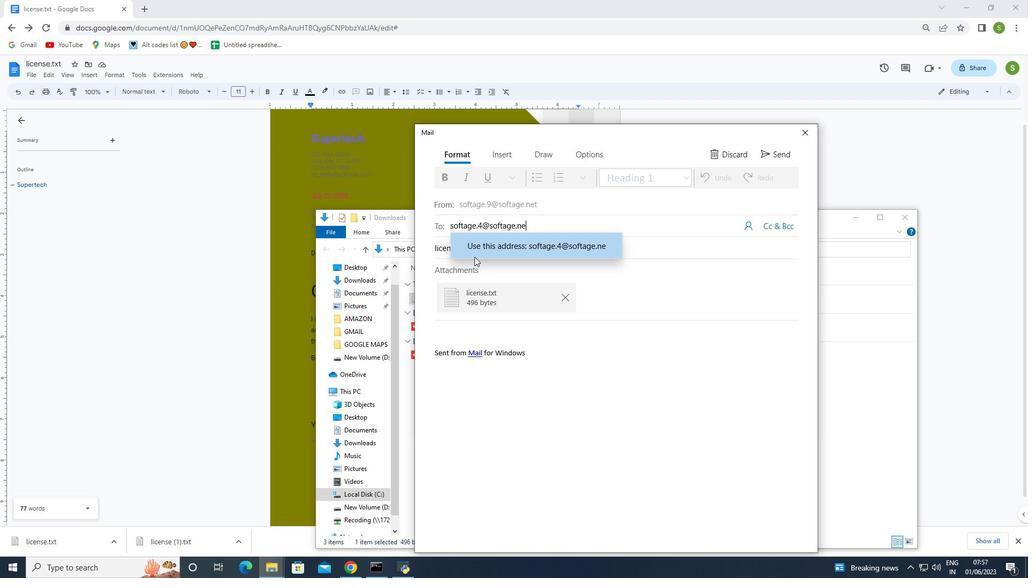 
Action: Mouse moved to (560, 250)
Screenshot: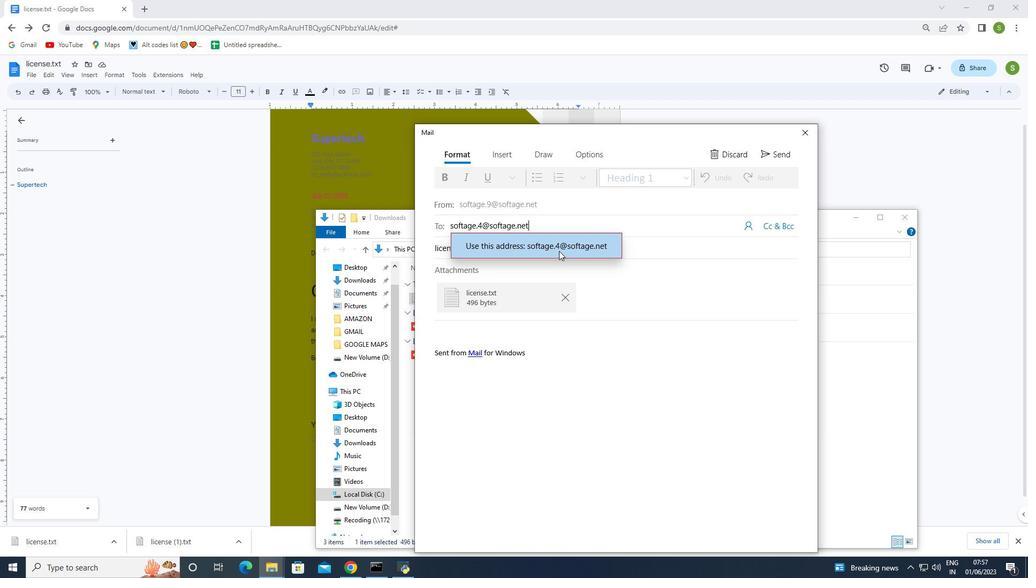 
Action: Mouse pressed left at (560, 250)
Screenshot: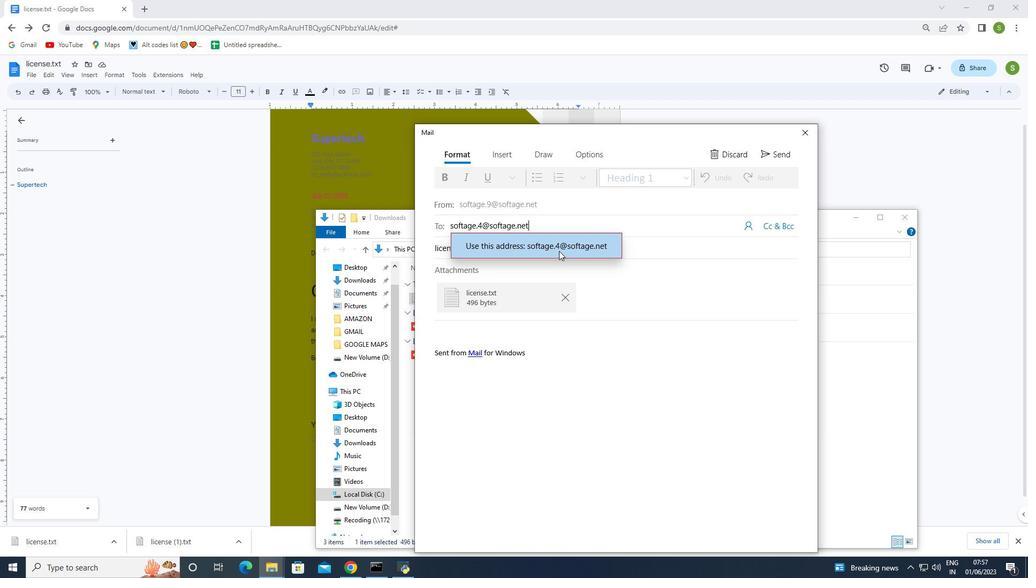 
Action: Mouse moved to (613, 380)
Screenshot: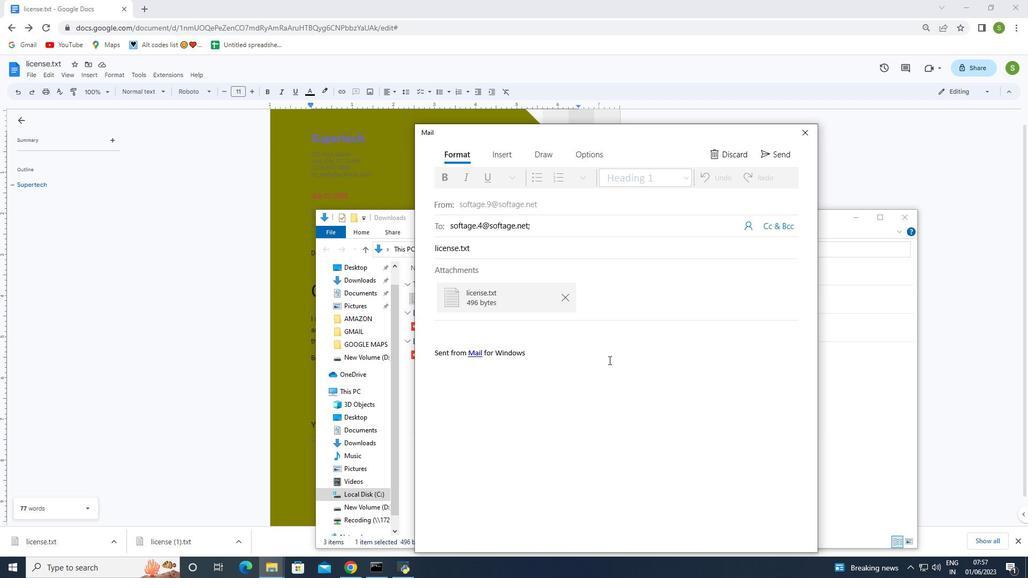 
Action: Mouse pressed left at (613, 380)
Screenshot: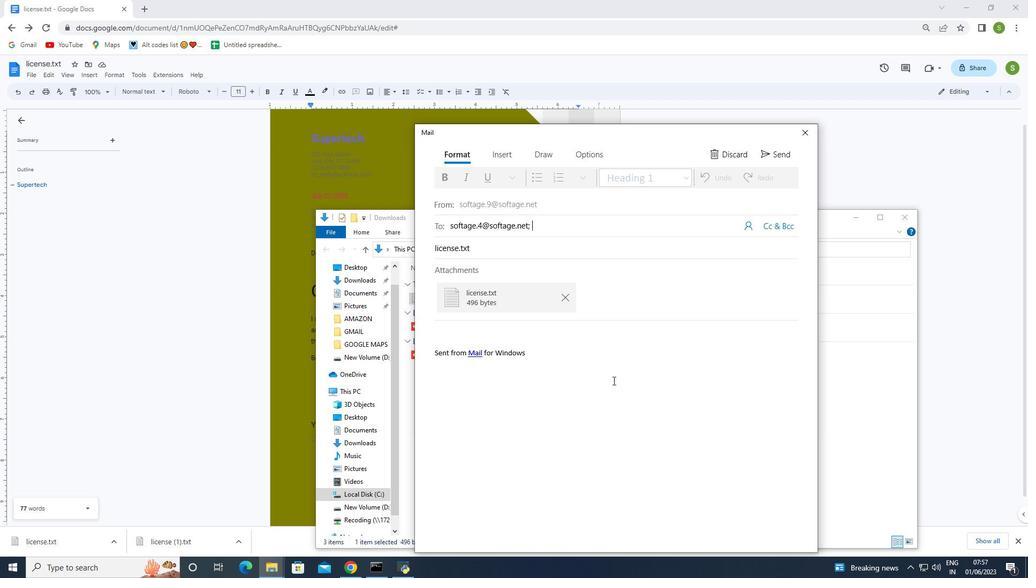 
Action: Mouse moved to (753, 168)
Screenshot: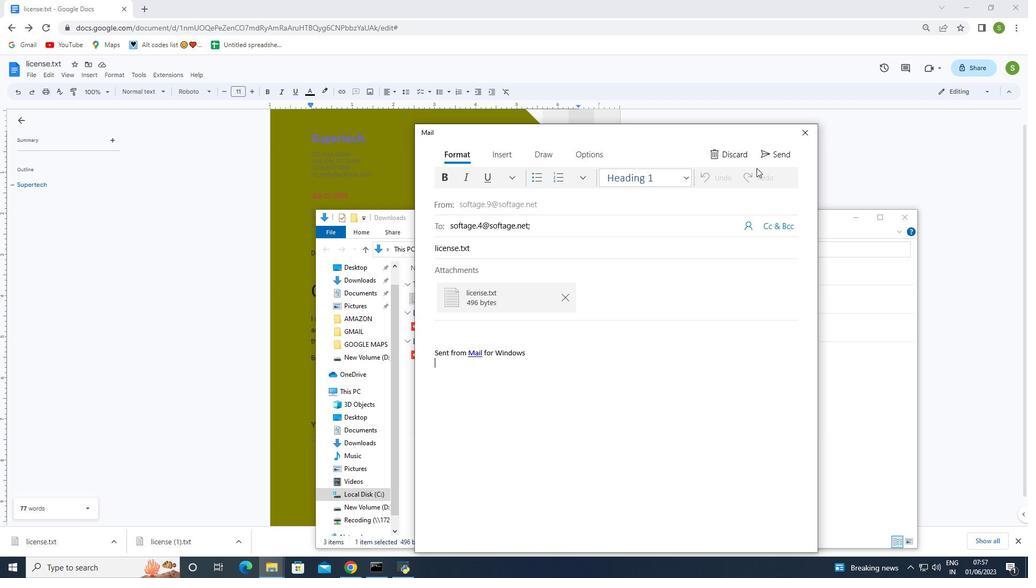 
